 Task: Create a due date automation trigger when advanced on, on the monday after a card is due add fields without custom field "Resume" set to a number lower than 1 and lower than 10 at 11:00 AM.
Action: Mouse moved to (826, 244)
Screenshot: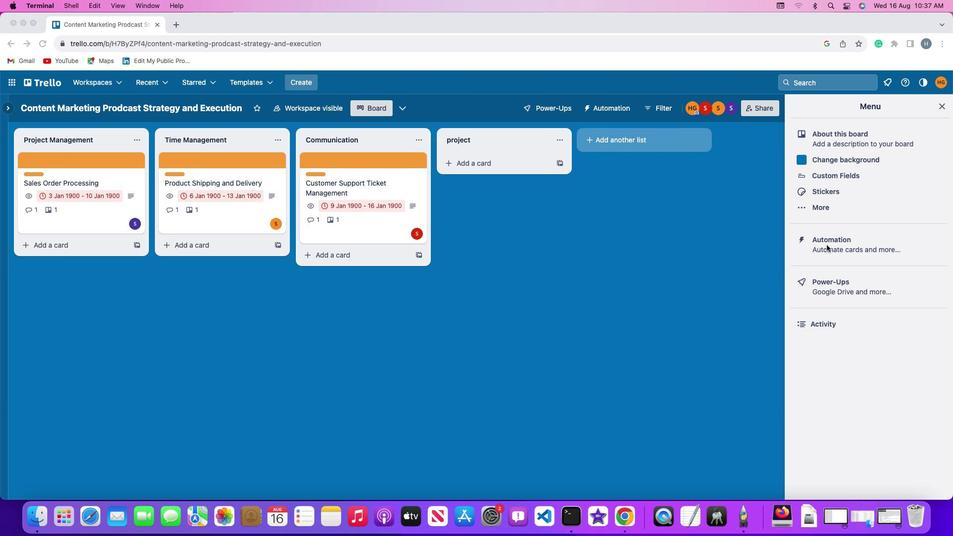 
Action: Mouse pressed left at (826, 244)
Screenshot: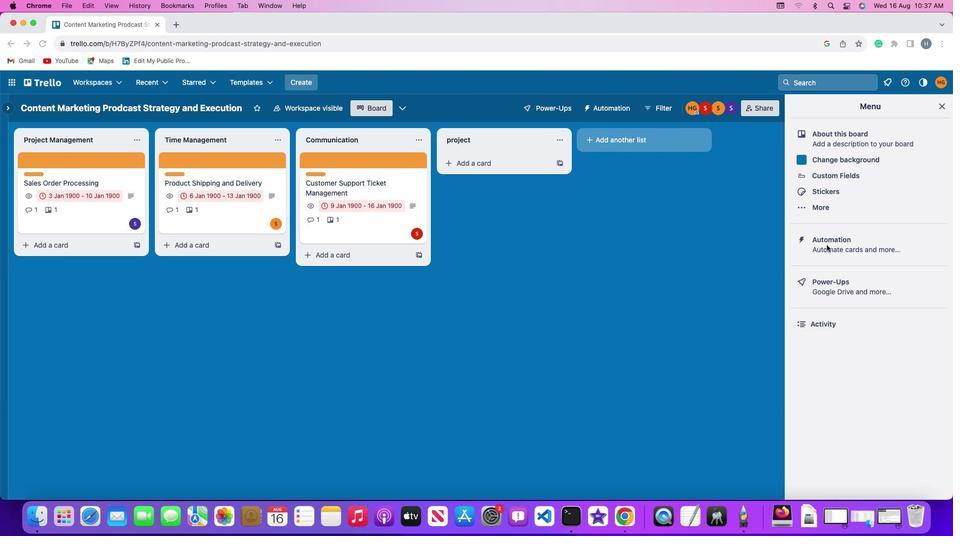 
Action: Mouse pressed left at (826, 244)
Screenshot: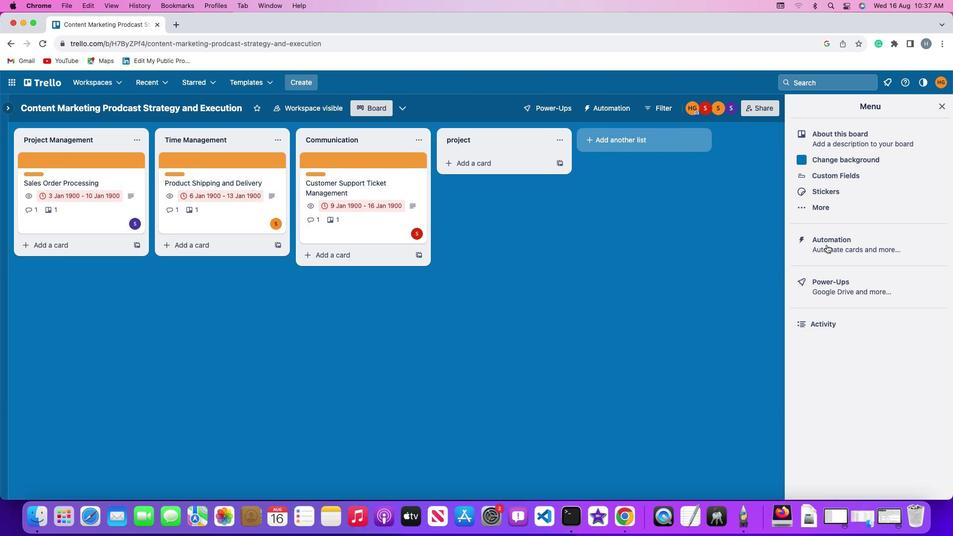 
Action: Mouse moved to (82, 232)
Screenshot: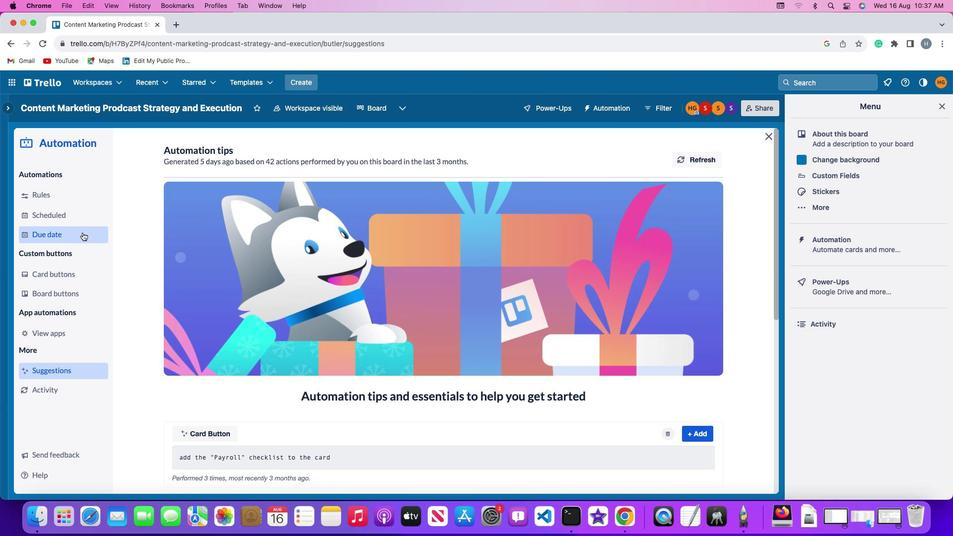 
Action: Mouse pressed left at (82, 232)
Screenshot: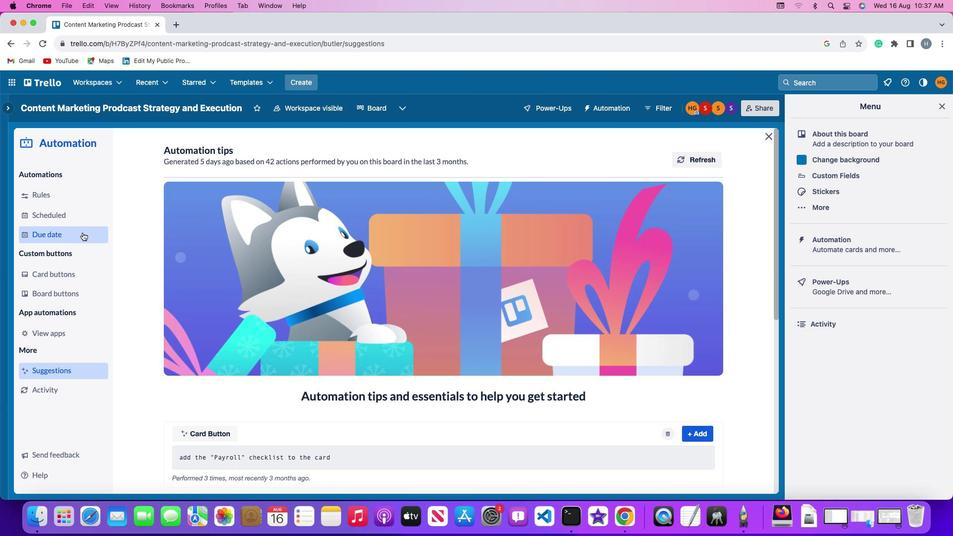 
Action: Mouse moved to (662, 153)
Screenshot: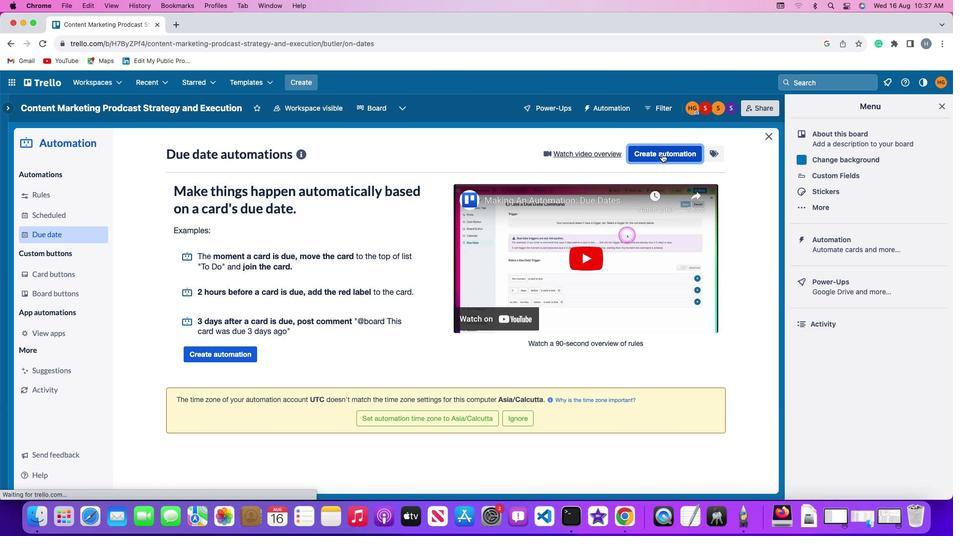 
Action: Mouse pressed left at (662, 153)
Screenshot: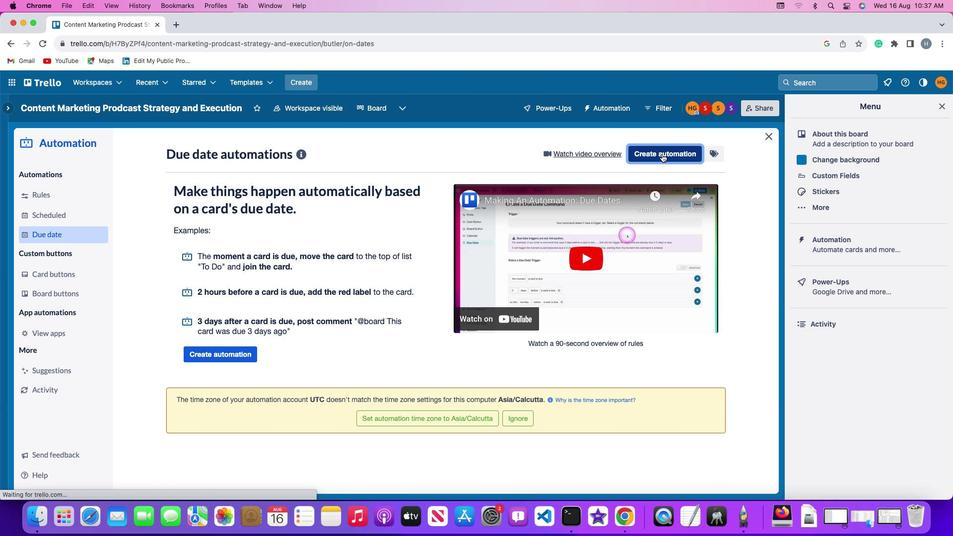 
Action: Mouse moved to (181, 249)
Screenshot: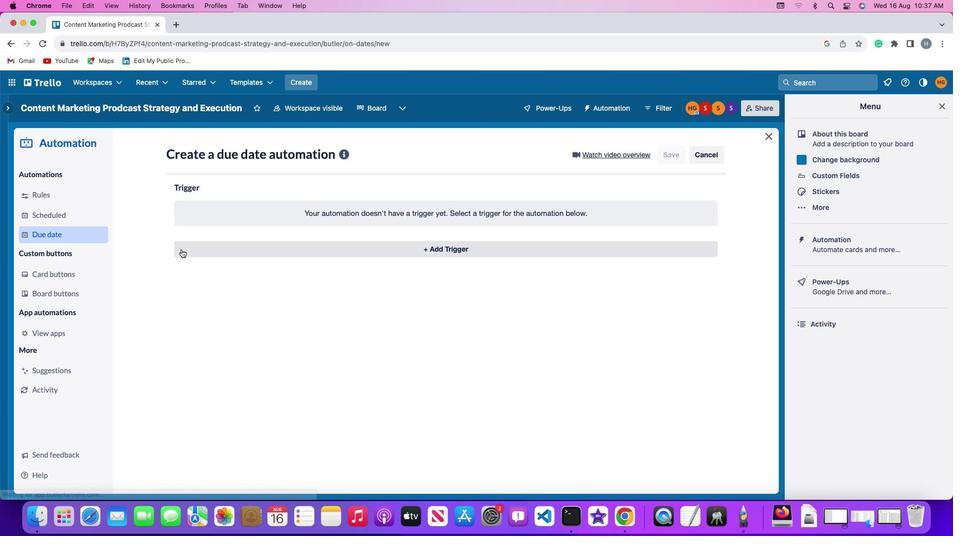 
Action: Mouse pressed left at (181, 249)
Screenshot: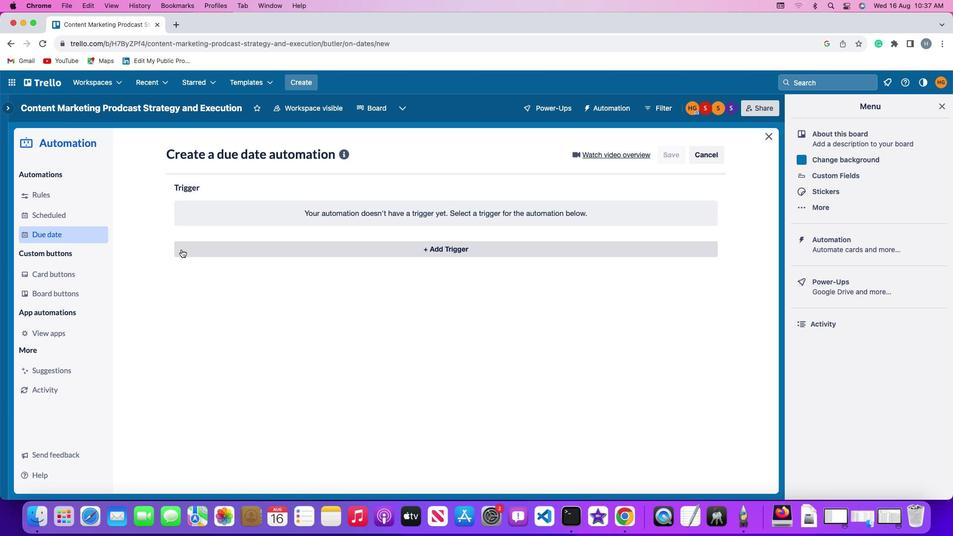 
Action: Mouse moved to (228, 437)
Screenshot: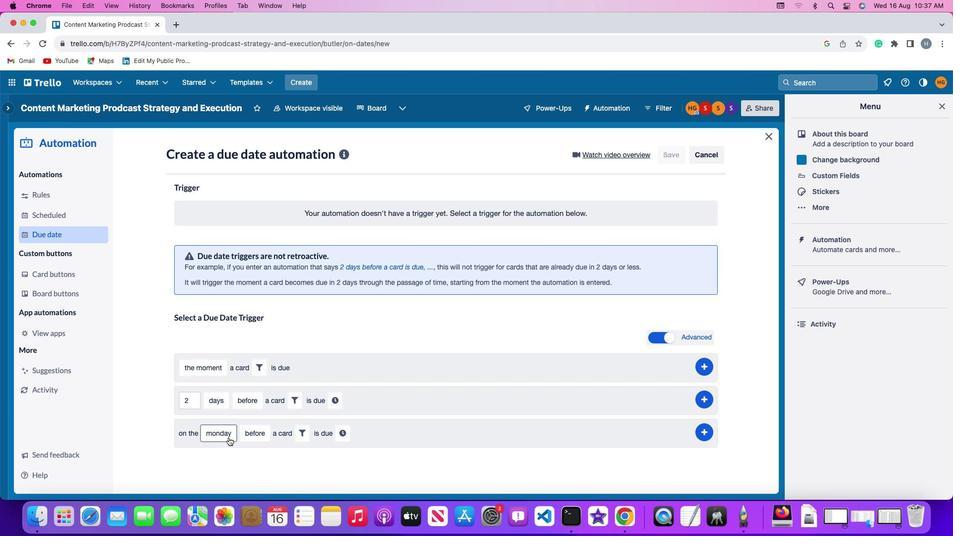 
Action: Mouse pressed left at (228, 437)
Screenshot: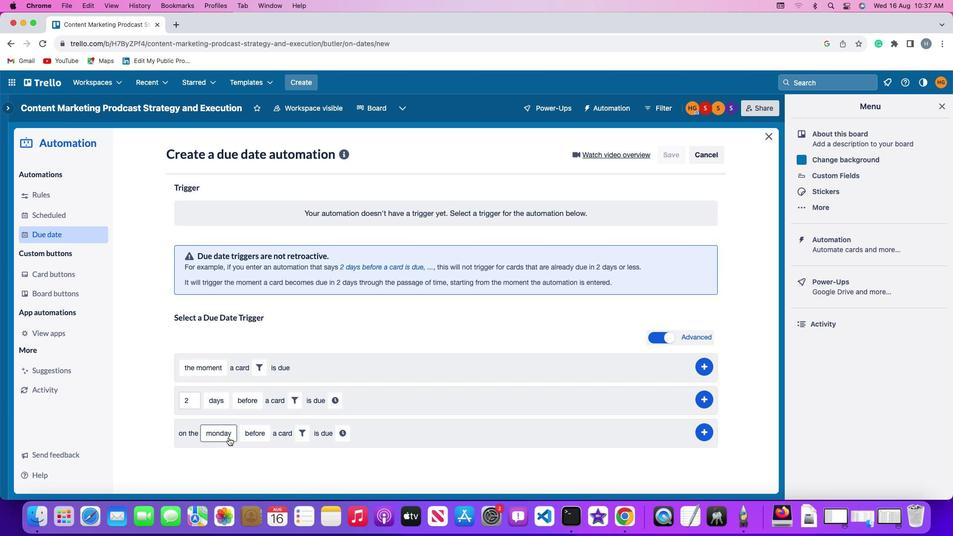 
Action: Mouse moved to (231, 297)
Screenshot: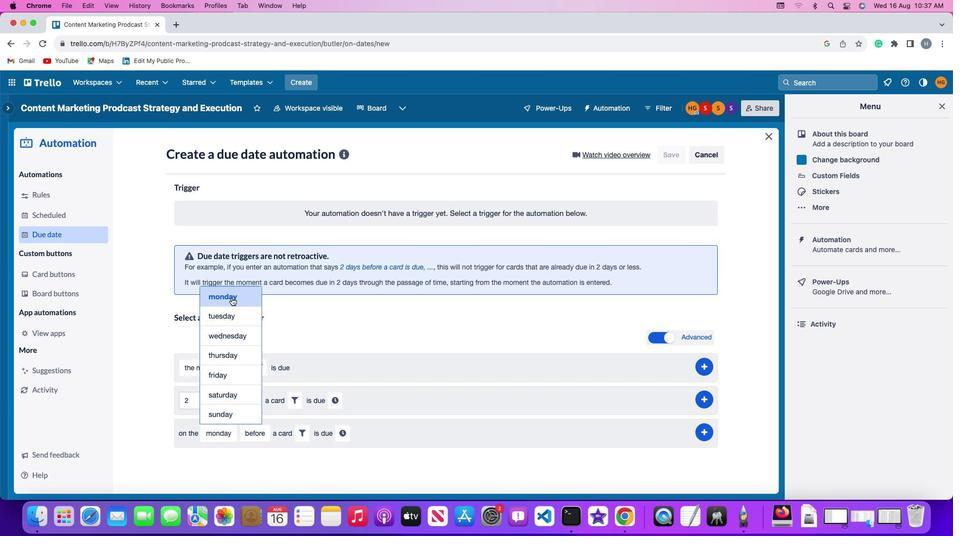 
Action: Mouse pressed left at (231, 297)
Screenshot: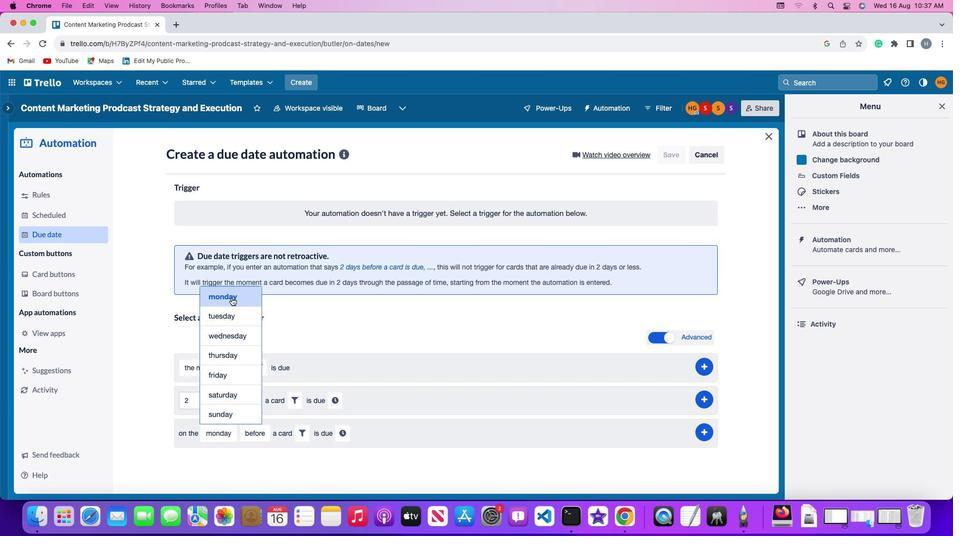 
Action: Mouse moved to (248, 429)
Screenshot: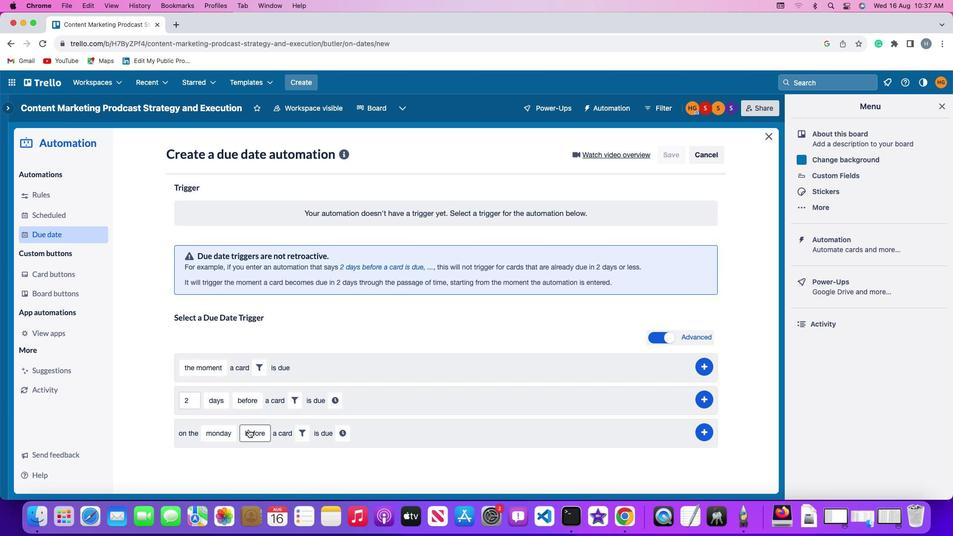 
Action: Mouse pressed left at (248, 429)
Screenshot: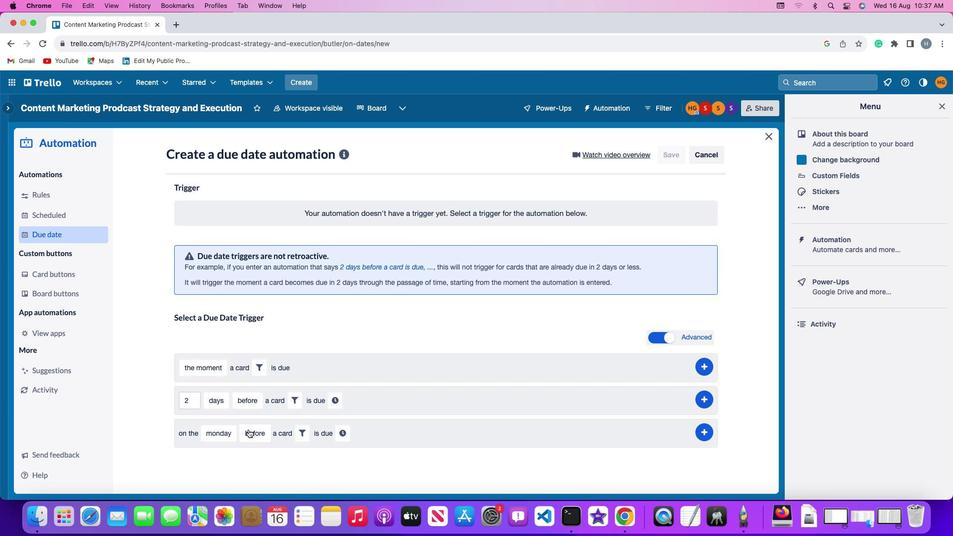 
Action: Mouse moved to (275, 372)
Screenshot: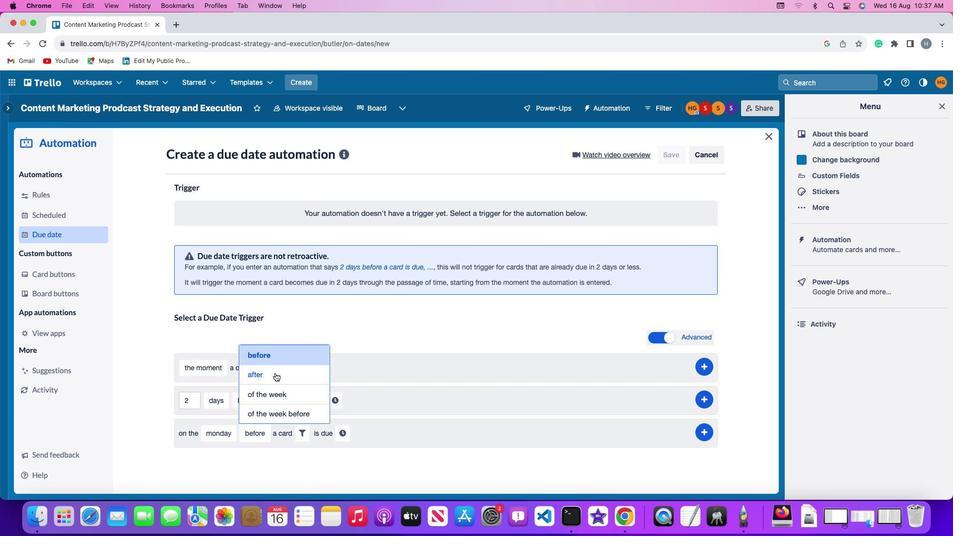 
Action: Mouse pressed left at (275, 372)
Screenshot: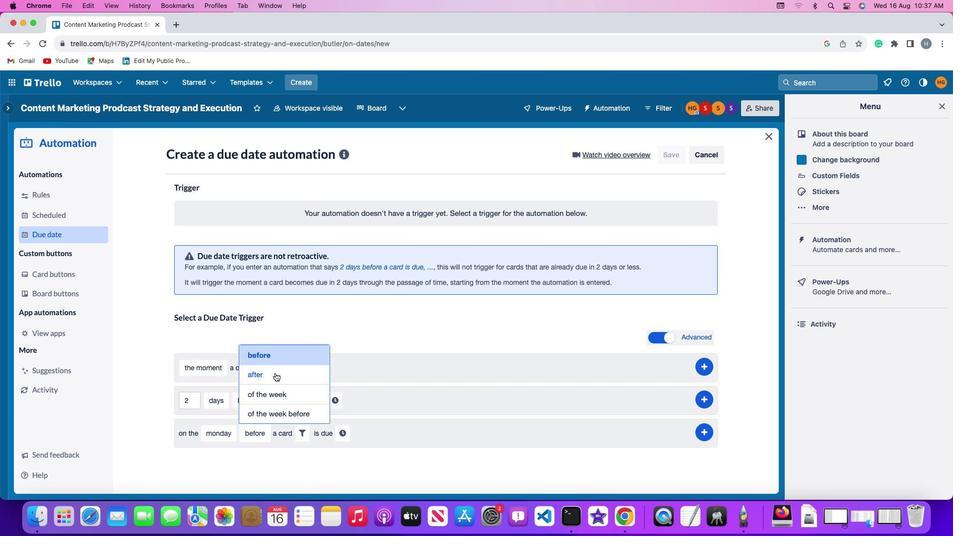 
Action: Mouse moved to (300, 435)
Screenshot: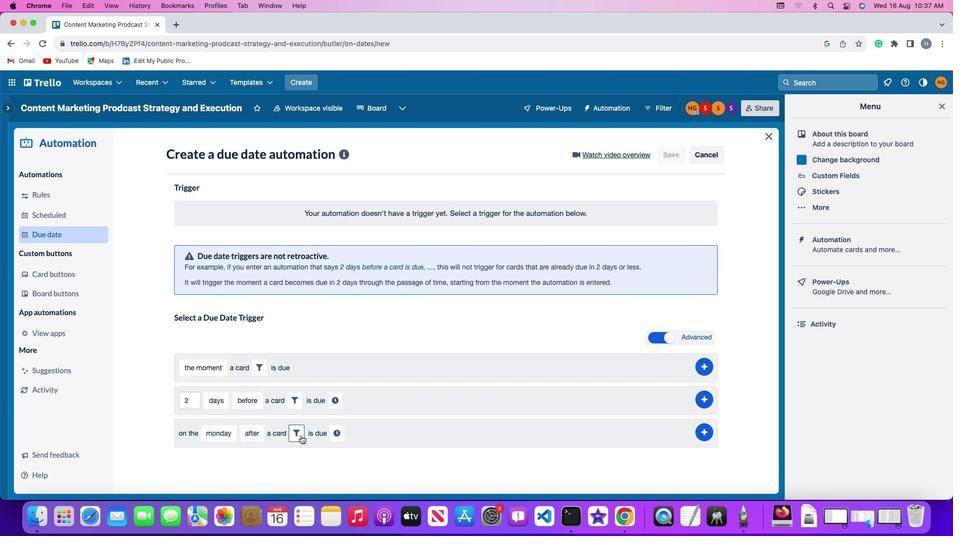 
Action: Mouse pressed left at (300, 435)
Screenshot: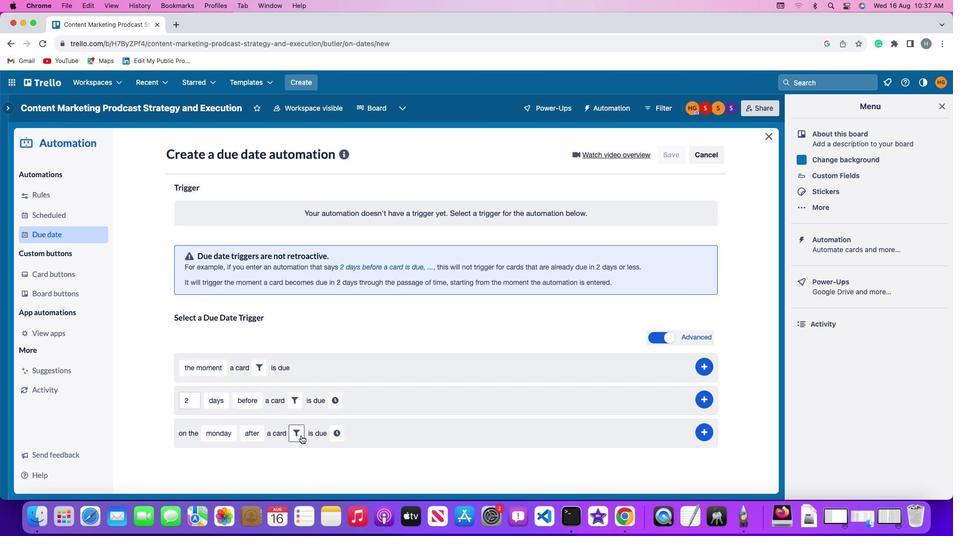 
Action: Mouse moved to (456, 468)
Screenshot: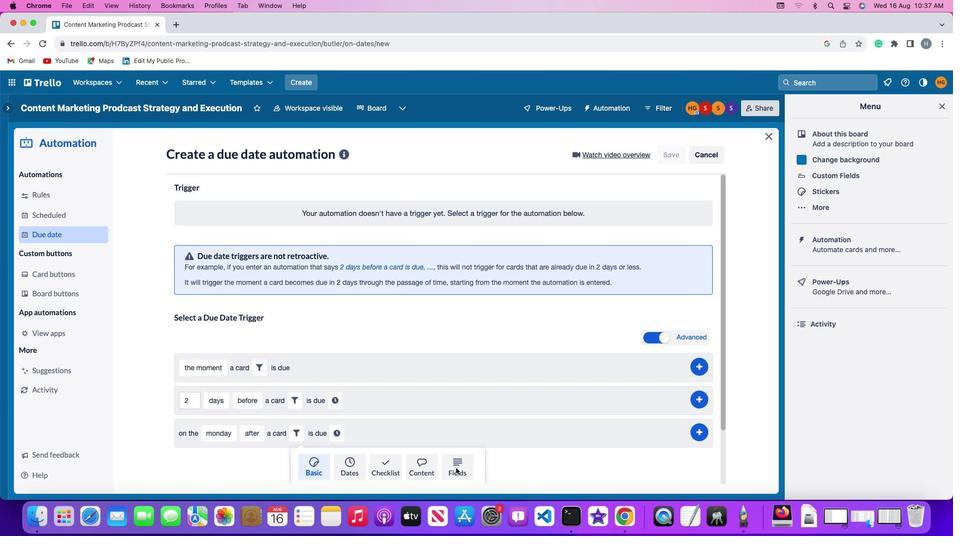 
Action: Mouse pressed left at (456, 468)
Screenshot: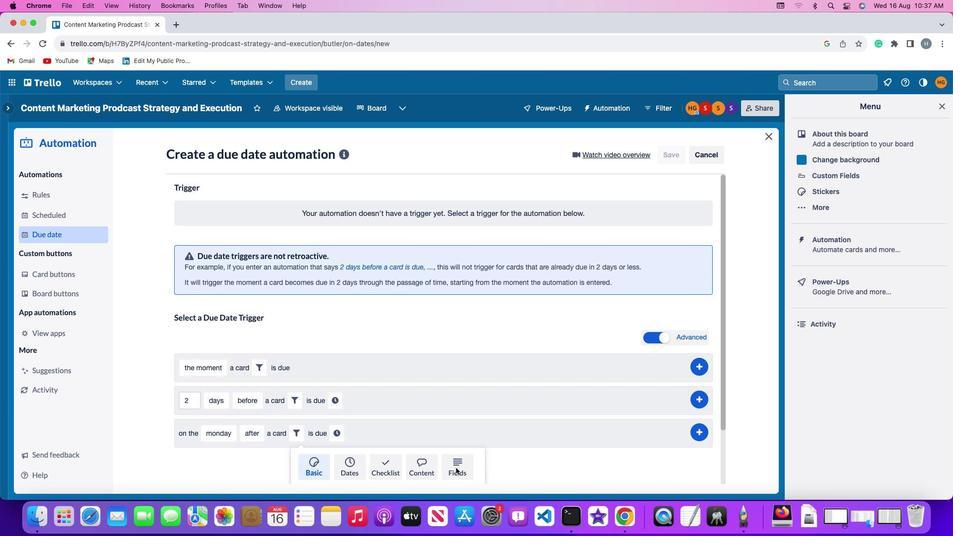 
Action: Mouse moved to (249, 471)
Screenshot: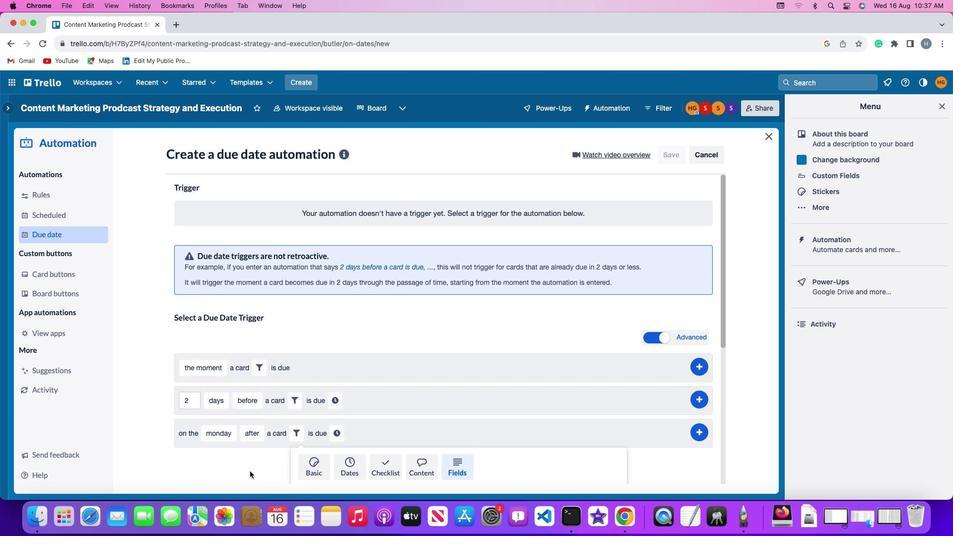 
Action: Mouse scrolled (249, 471) with delta (0, 0)
Screenshot: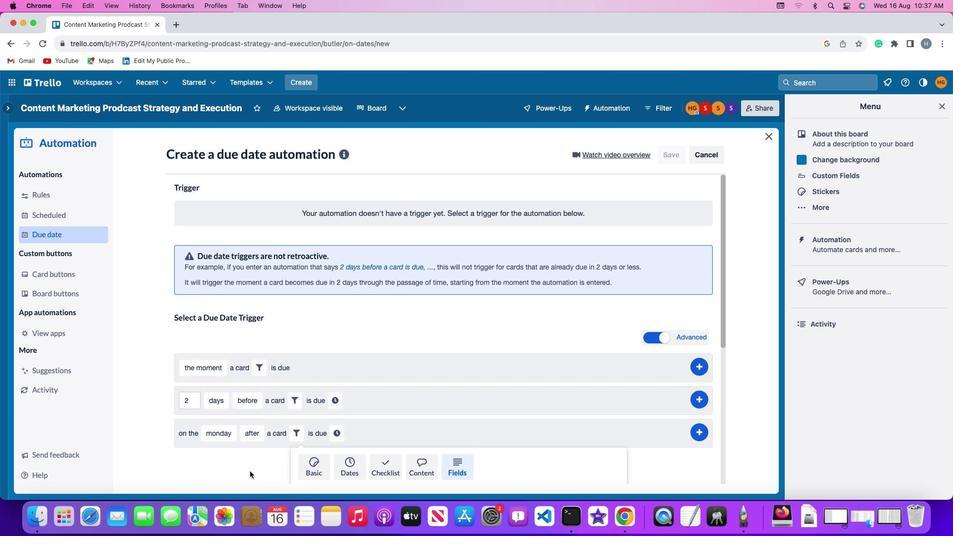 
Action: Mouse scrolled (249, 471) with delta (0, 0)
Screenshot: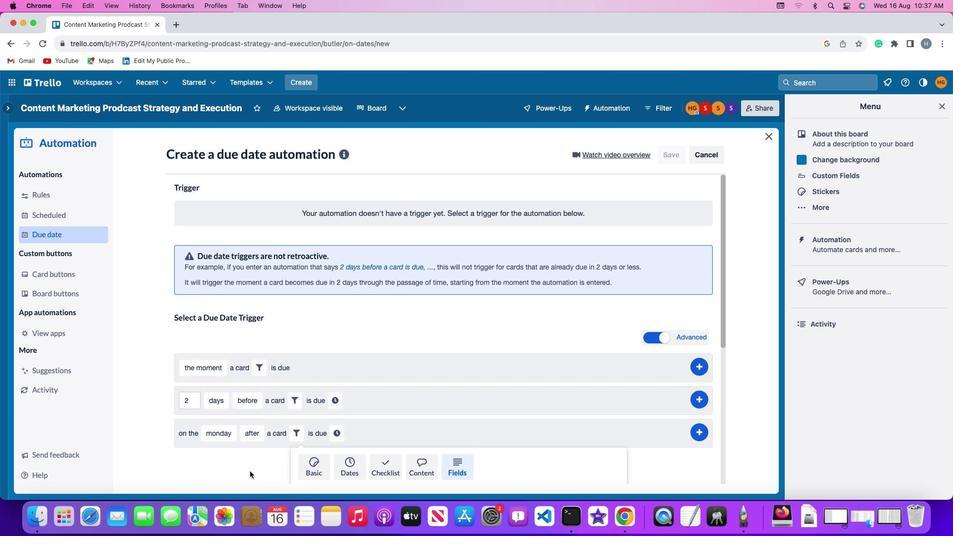
Action: Mouse scrolled (249, 471) with delta (0, -1)
Screenshot: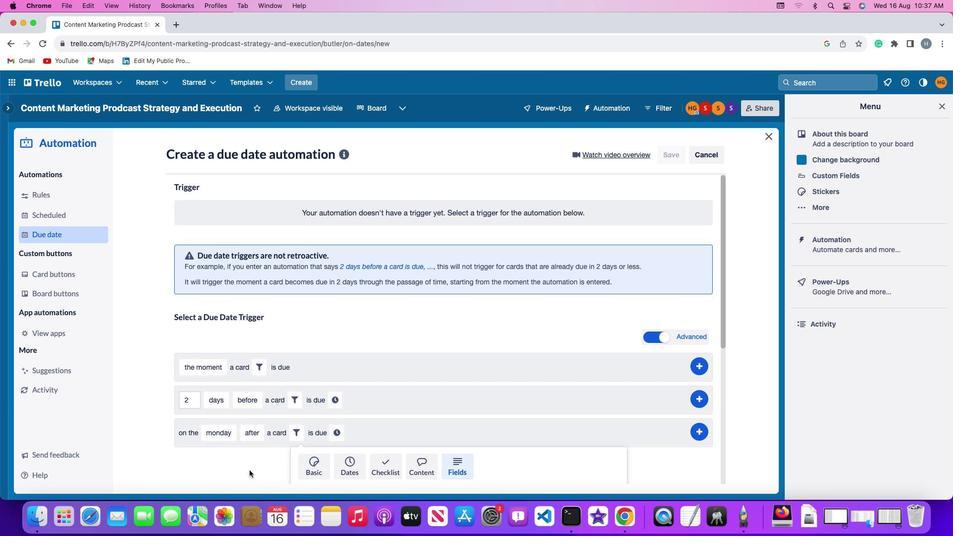 
Action: Mouse moved to (249, 470)
Screenshot: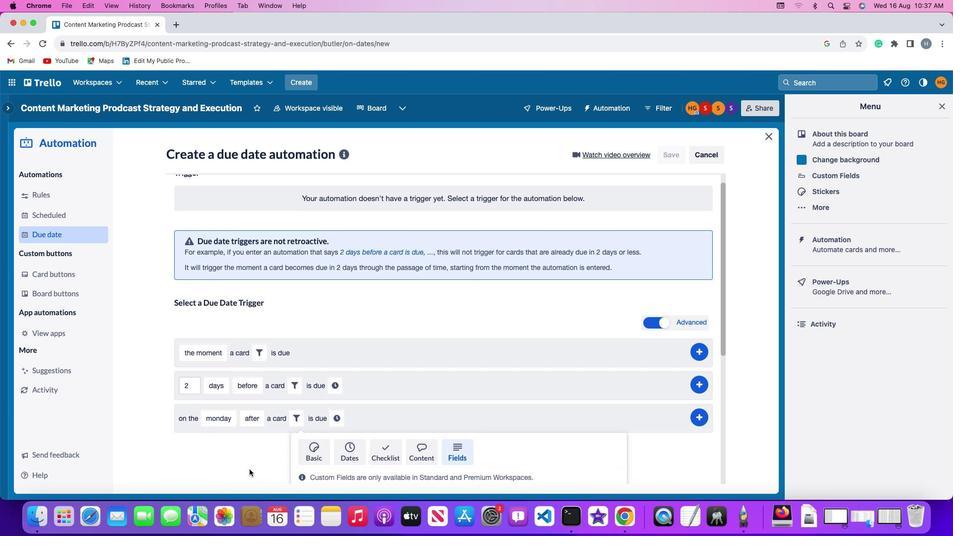 
Action: Mouse scrolled (249, 470) with delta (0, -2)
Screenshot: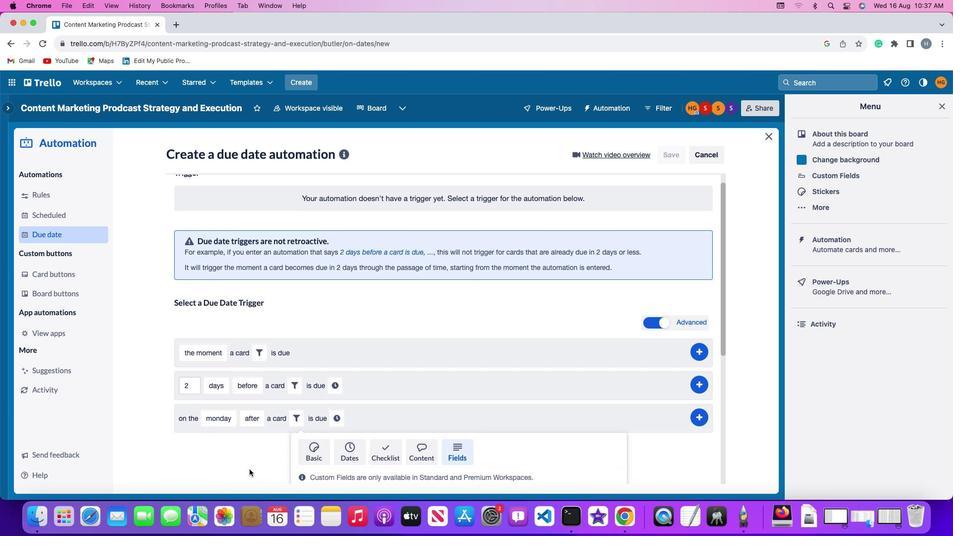 
Action: Mouse moved to (248, 468)
Screenshot: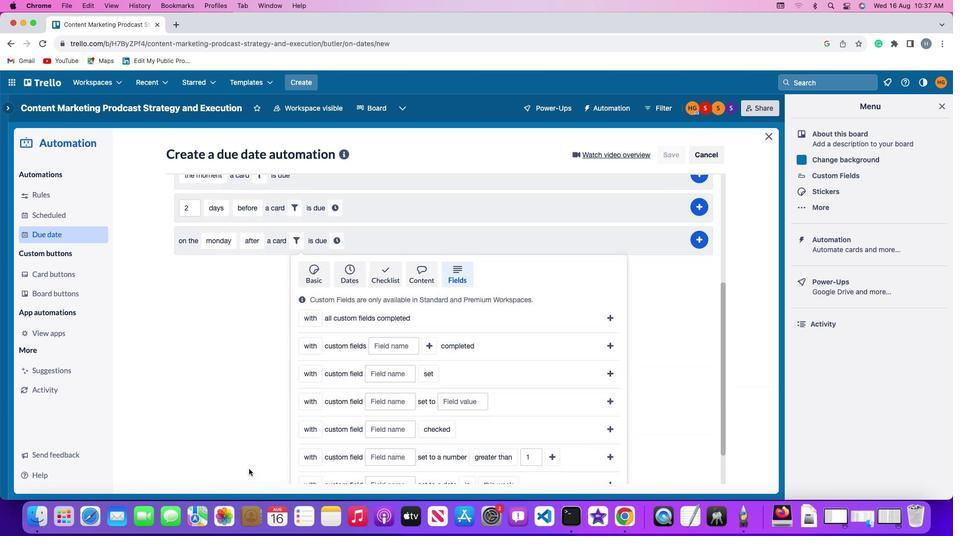 
Action: Mouse scrolled (248, 468) with delta (0, 0)
Screenshot: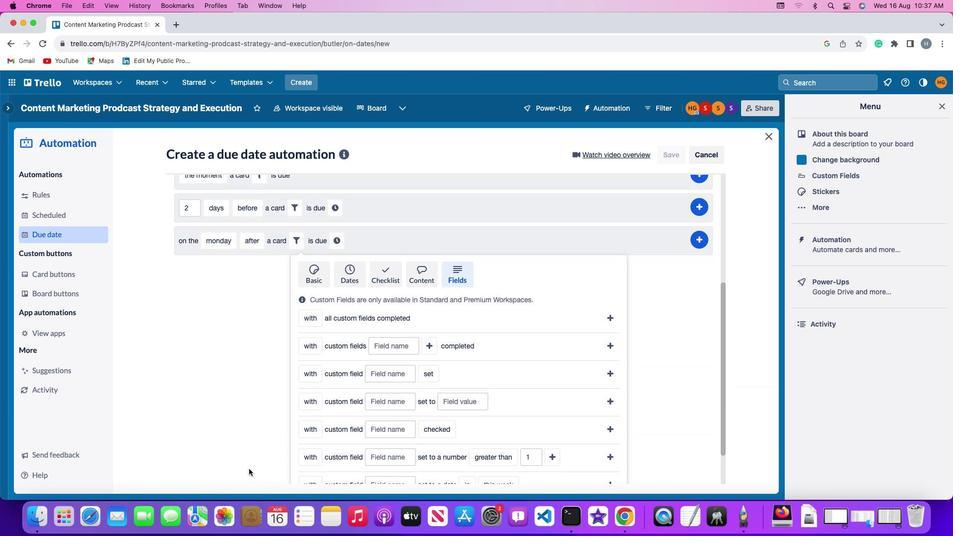 
Action: Mouse scrolled (248, 468) with delta (0, 0)
Screenshot: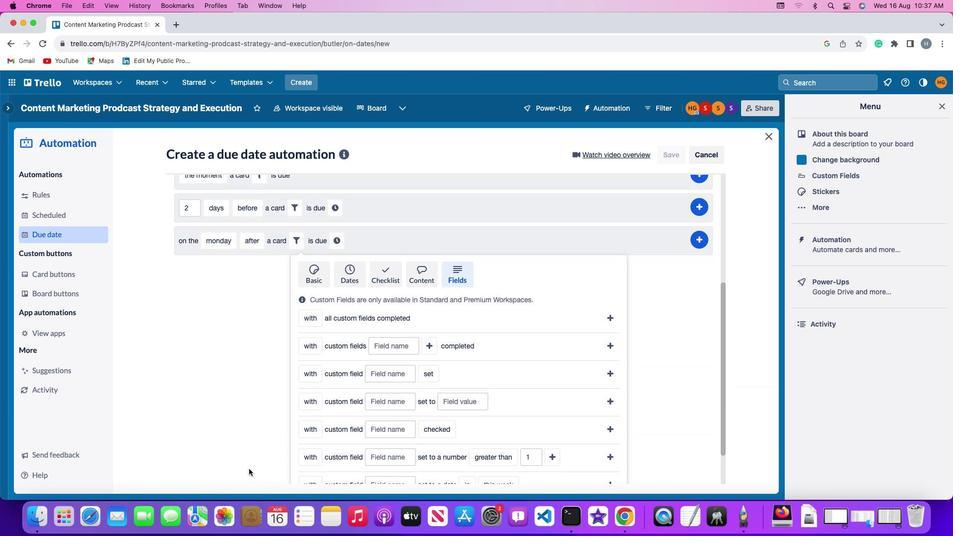 
Action: Mouse scrolled (248, 468) with delta (0, -1)
Screenshot: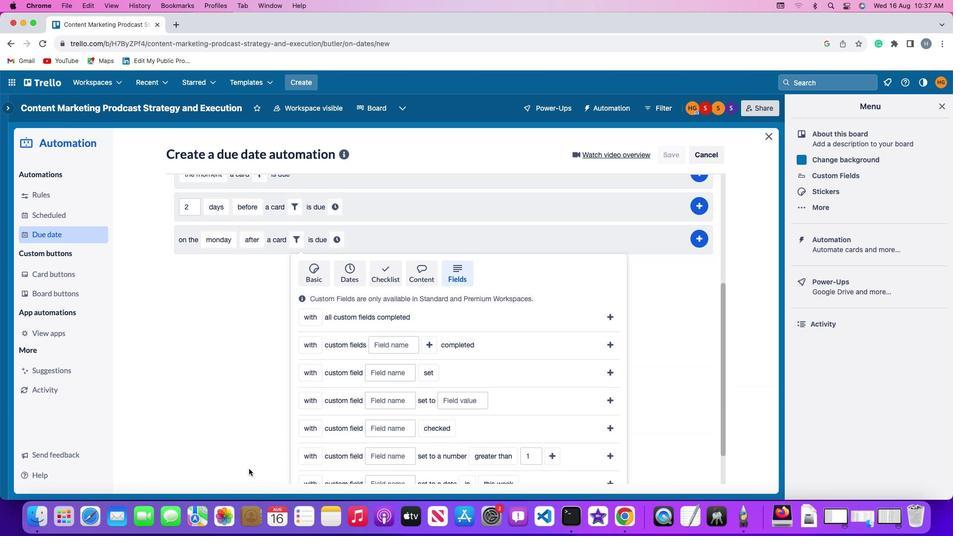 
Action: Mouse moved to (251, 459)
Screenshot: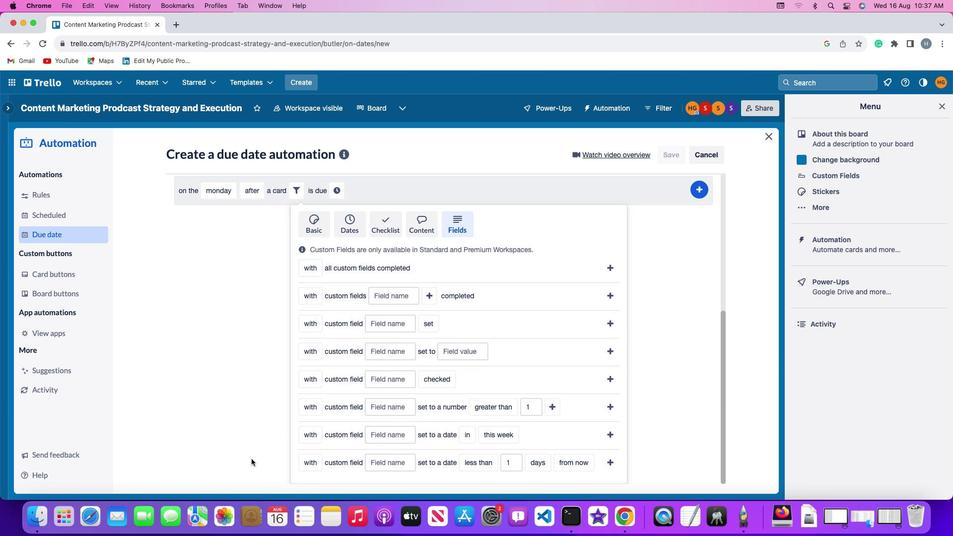 
Action: Mouse scrolled (251, 459) with delta (0, 0)
Screenshot: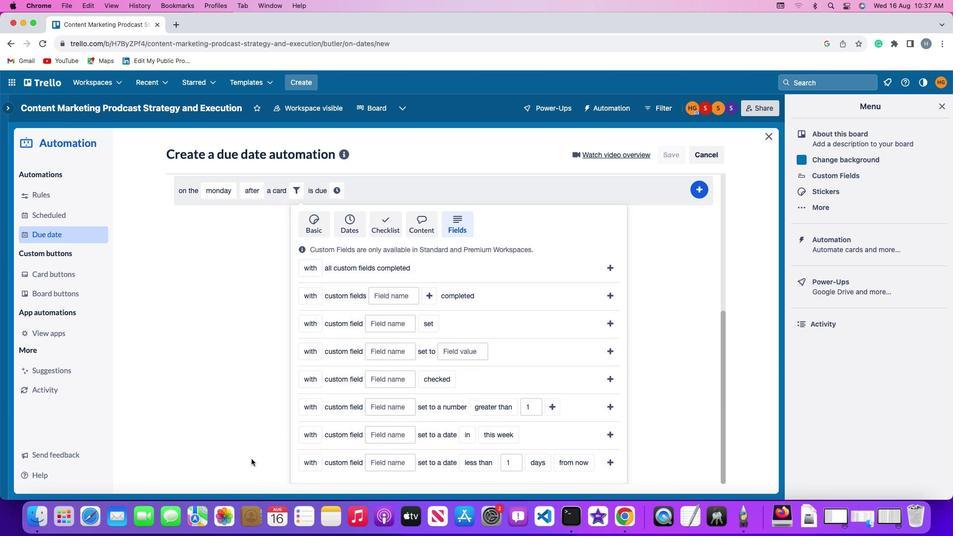 
Action: Mouse moved to (251, 458)
Screenshot: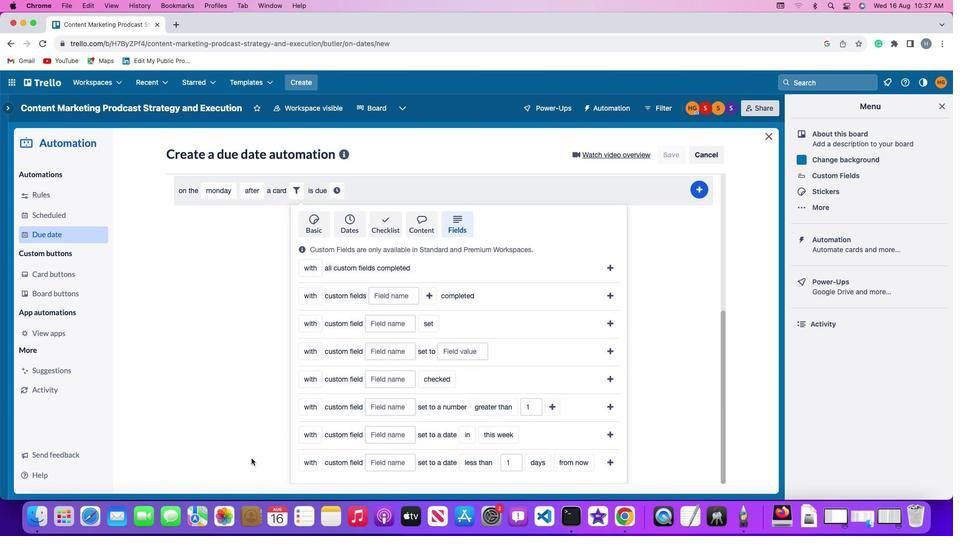 
Action: Mouse scrolled (251, 458) with delta (0, 0)
Screenshot: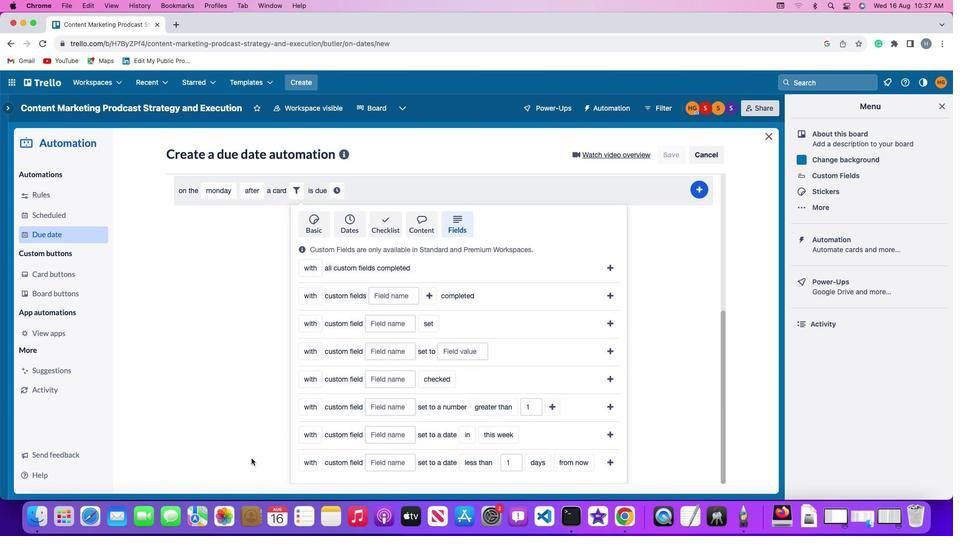 
Action: Mouse moved to (251, 458)
Screenshot: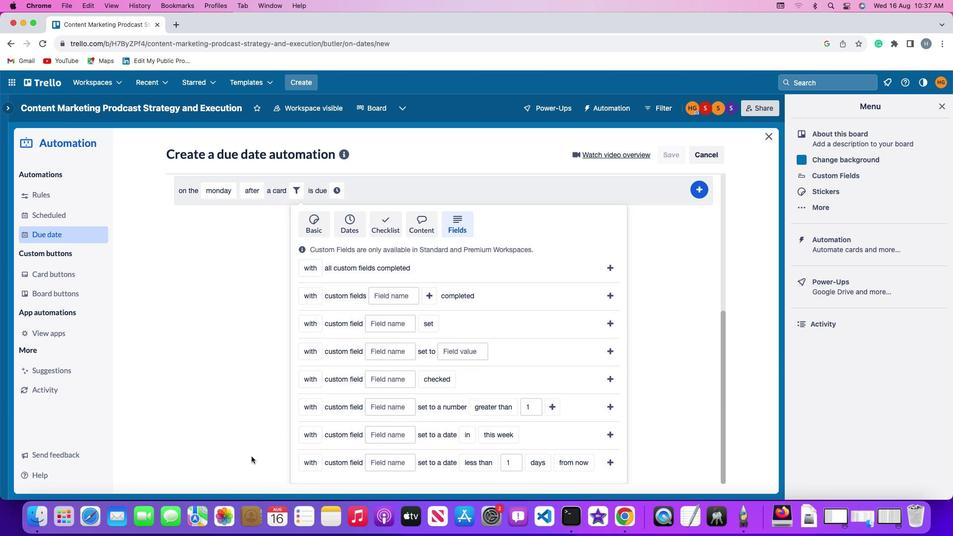 
Action: Mouse scrolled (251, 458) with delta (0, -1)
Screenshot: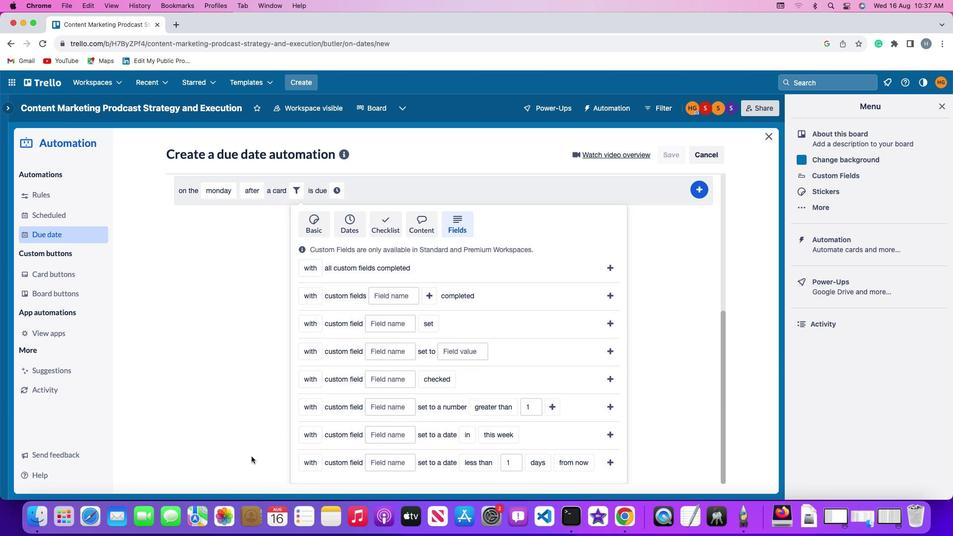 
Action: Mouse moved to (305, 407)
Screenshot: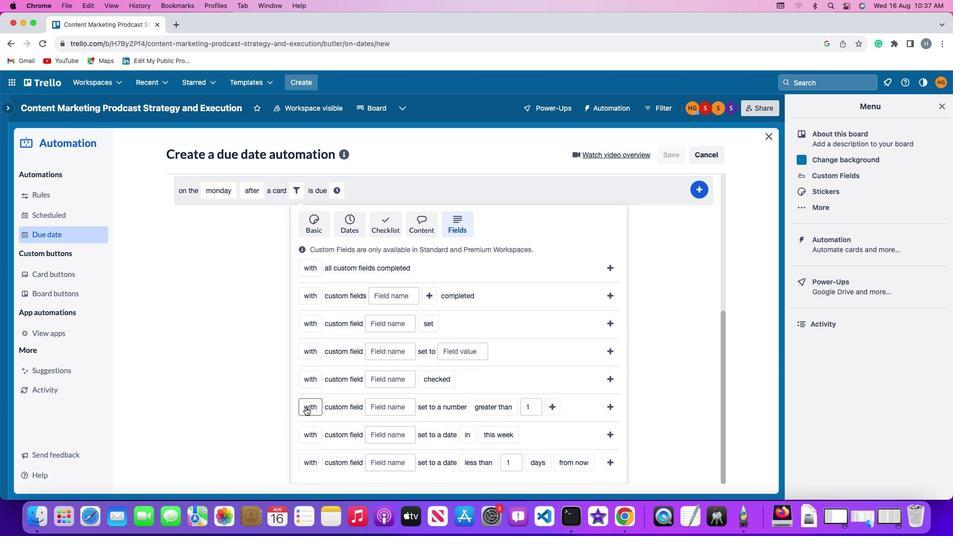 
Action: Mouse pressed left at (305, 407)
Screenshot: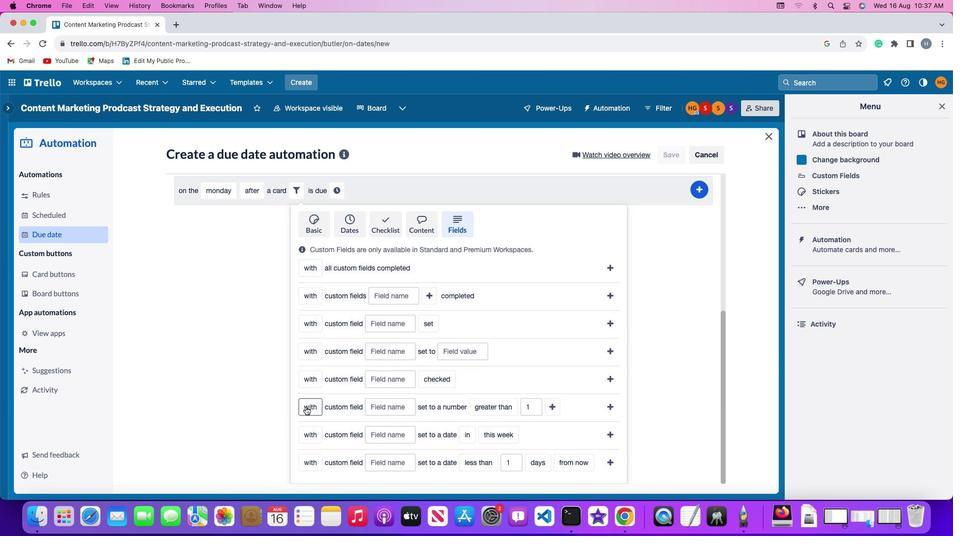 
Action: Mouse moved to (312, 440)
Screenshot: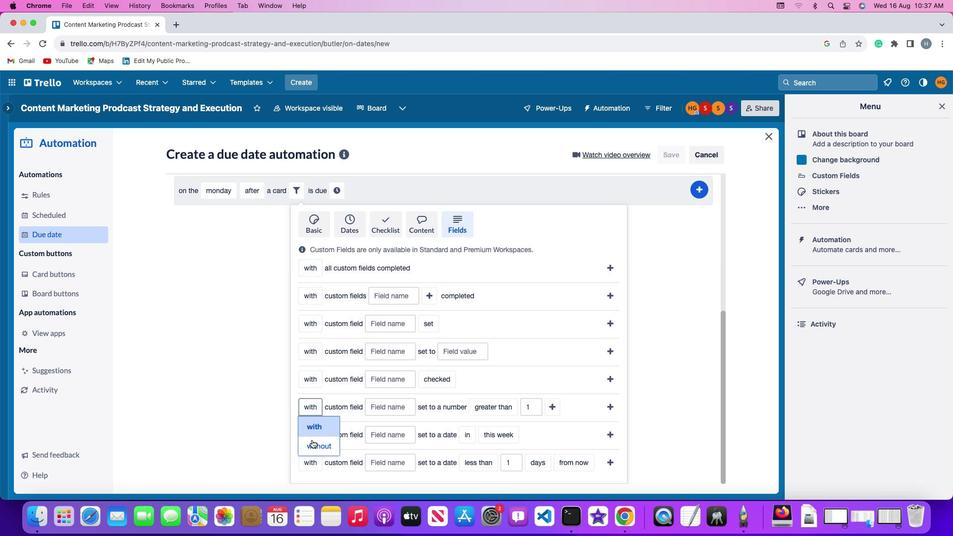 
Action: Mouse pressed left at (312, 440)
Screenshot: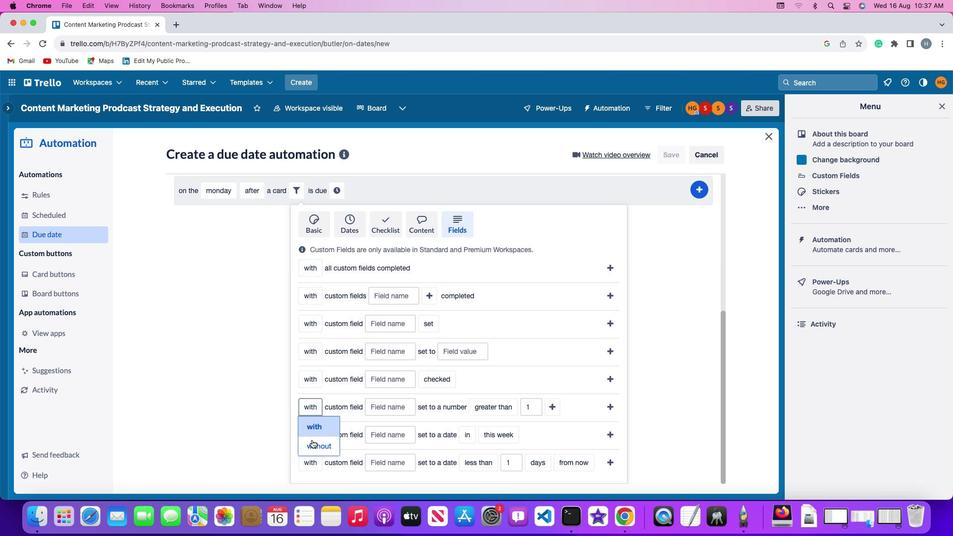 
Action: Mouse moved to (400, 408)
Screenshot: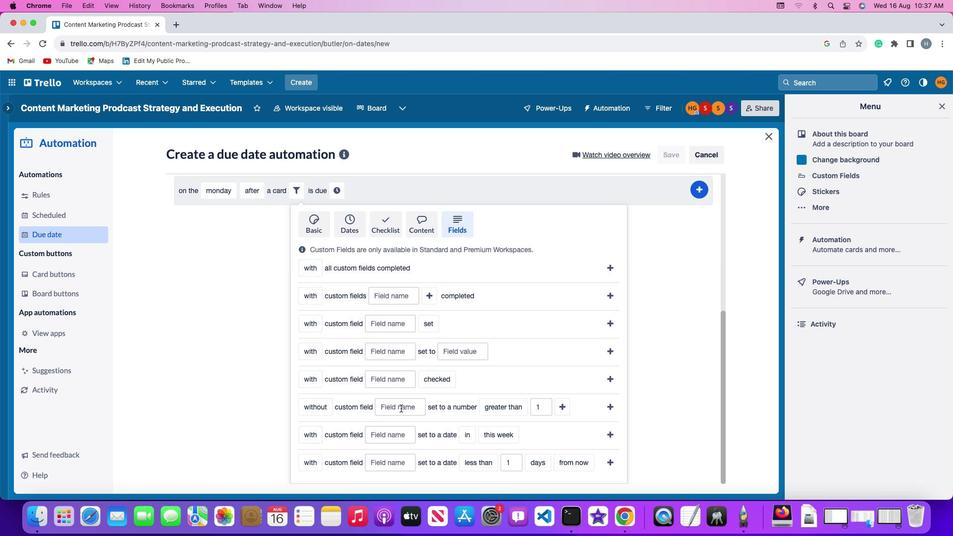 
Action: Mouse pressed left at (400, 408)
Screenshot: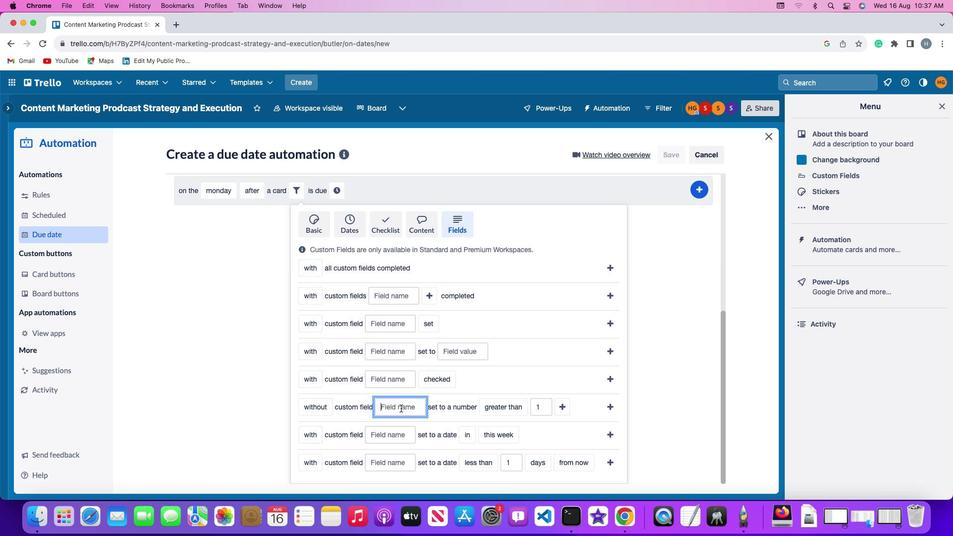 
Action: Mouse moved to (401, 408)
Screenshot: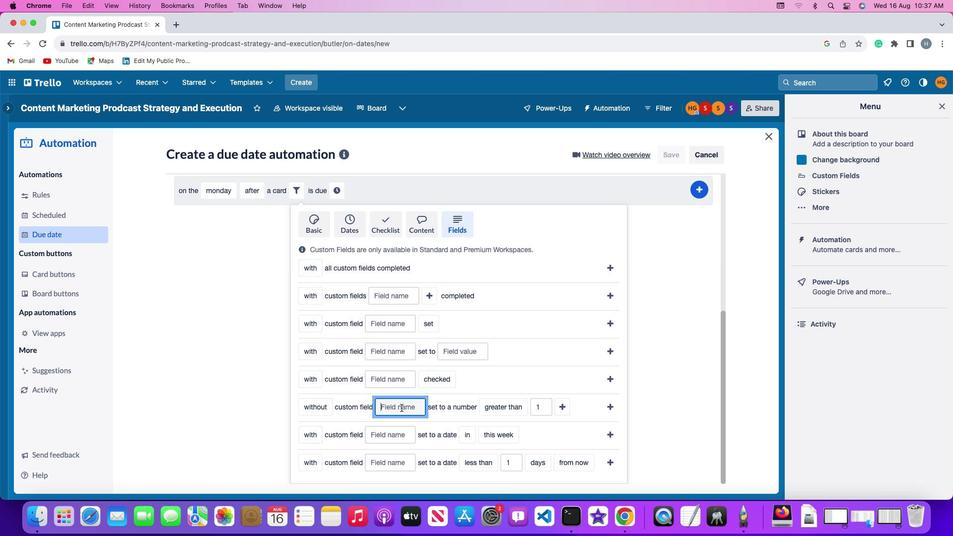 
Action: Key pressed Key.shift'R''e''s''u''m''e'
Screenshot: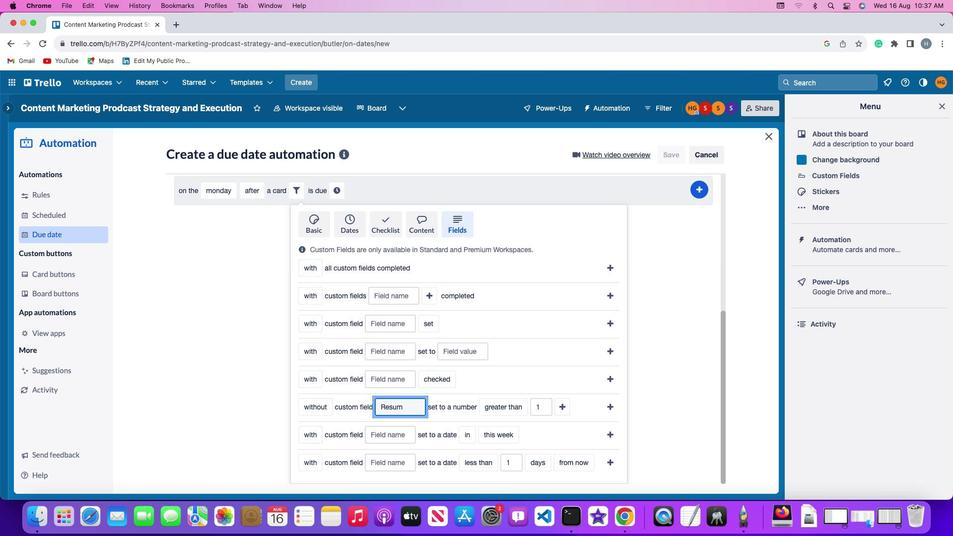 
Action: Mouse moved to (506, 404)
Screenshot: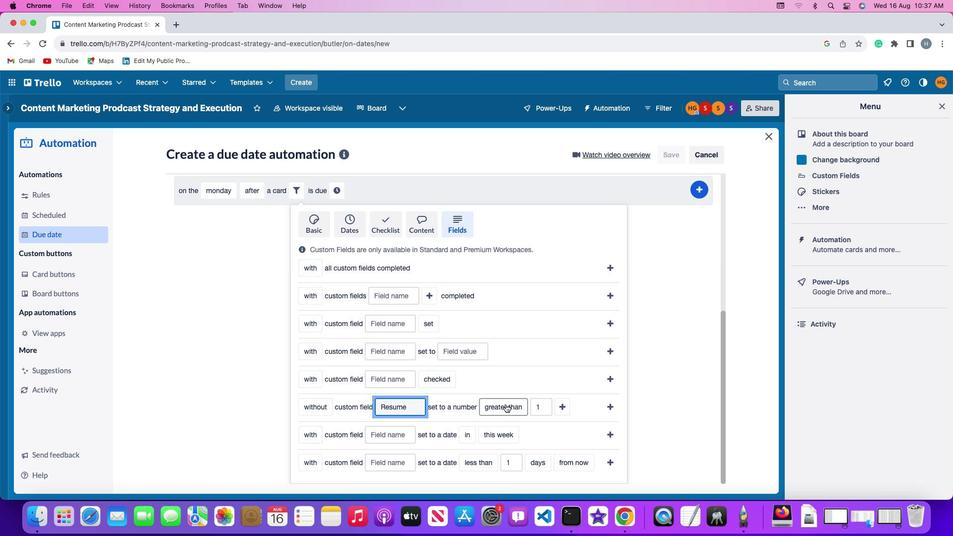 
Action: Mouse pressed left at (506, 404)
Screenshot: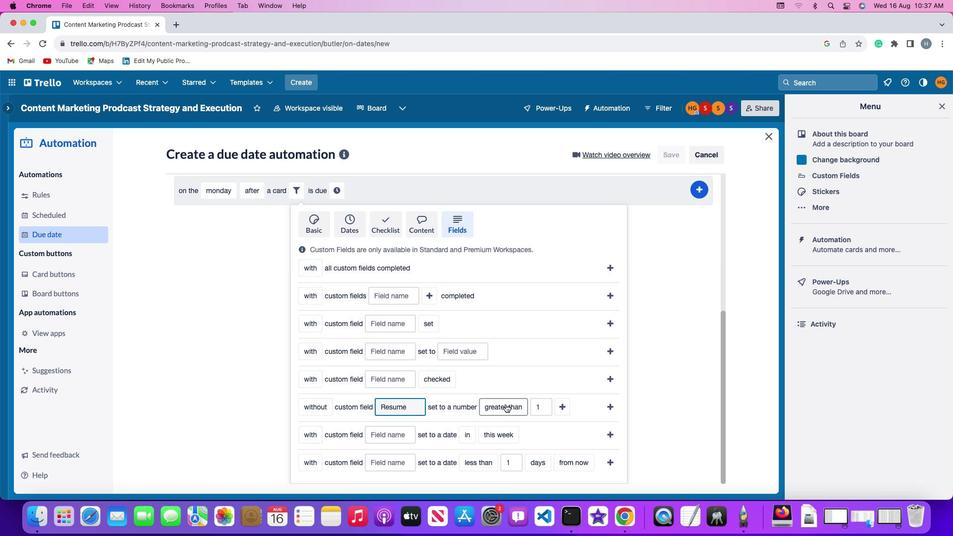 
Action: Mouse moved to (506, 369)
Screenshot: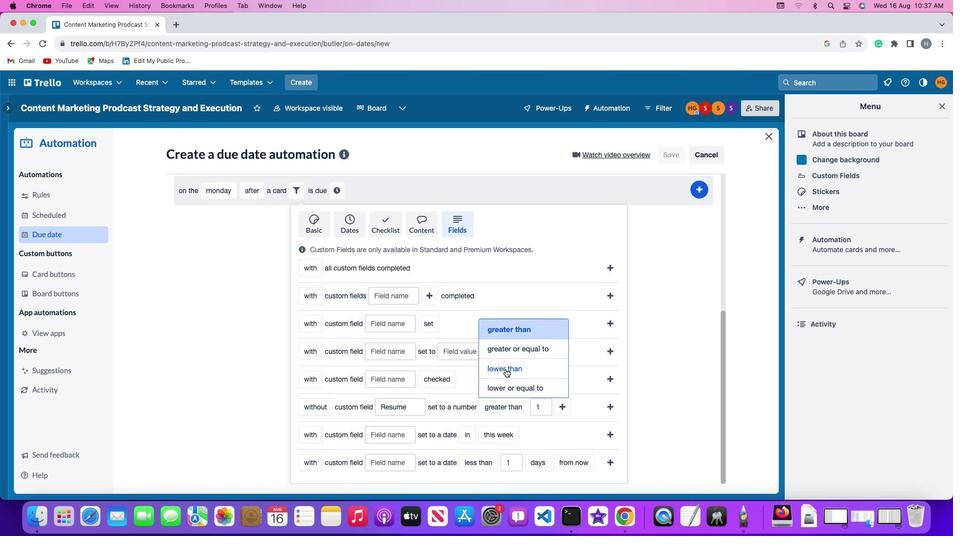 
Action: Mouse pressed left at (506, 369)
Screenshot: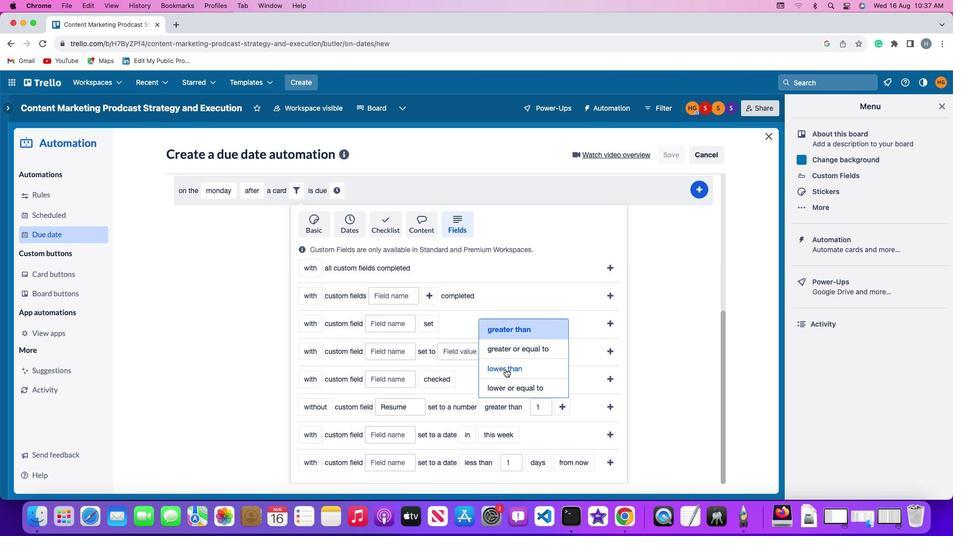 
Action: Mouse moved to (541, 406)
Screenshot: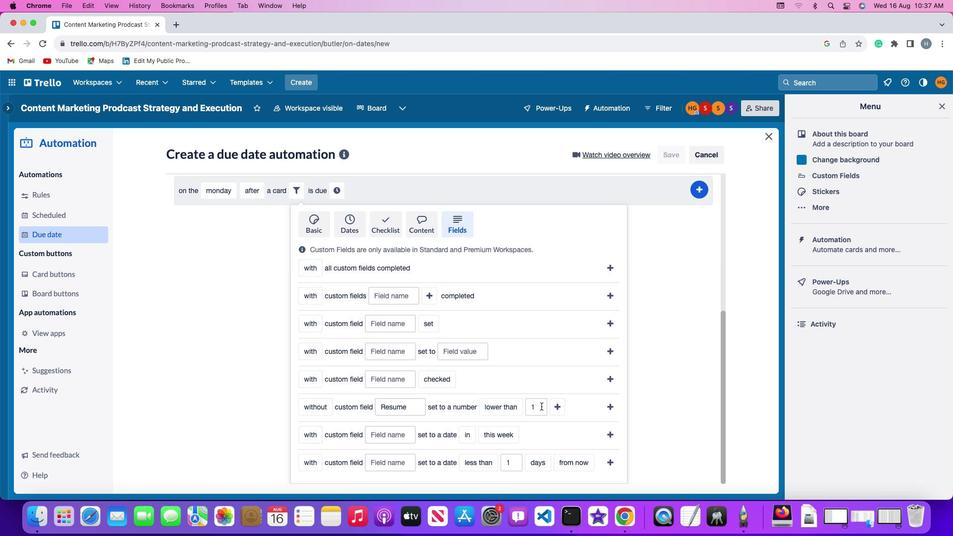 
Action: Mouse pressed left at (541, 406)
Screenshot: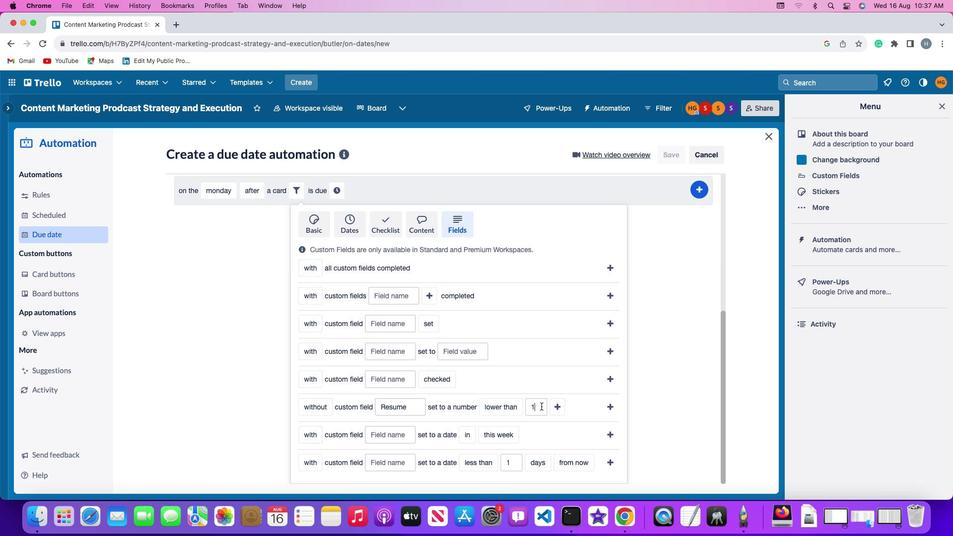 
Action: Mouse moved to (541, 406)
Screenshot: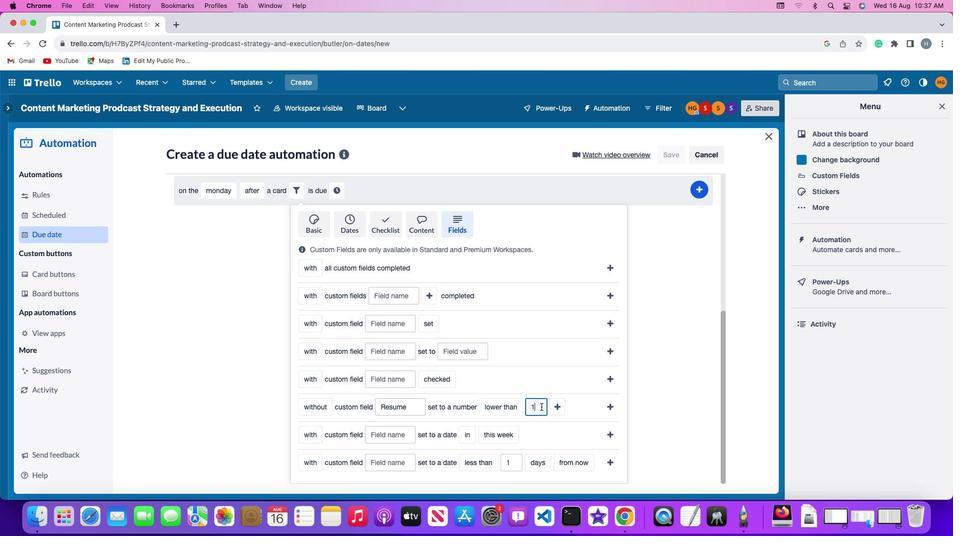 
Action: Key pressed Key.backspace'1'
Screenshot: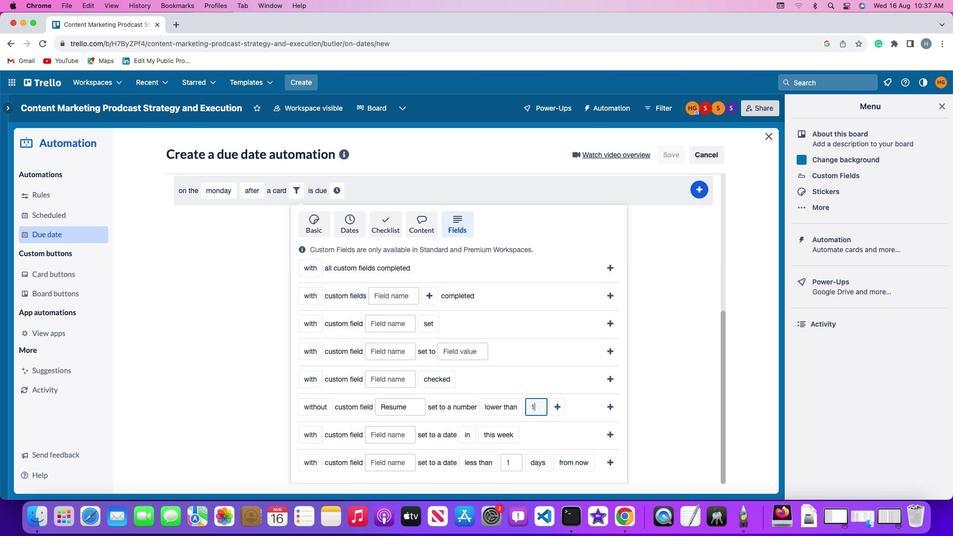 
Action: Mouse moved to (559, 407)
Screenshot: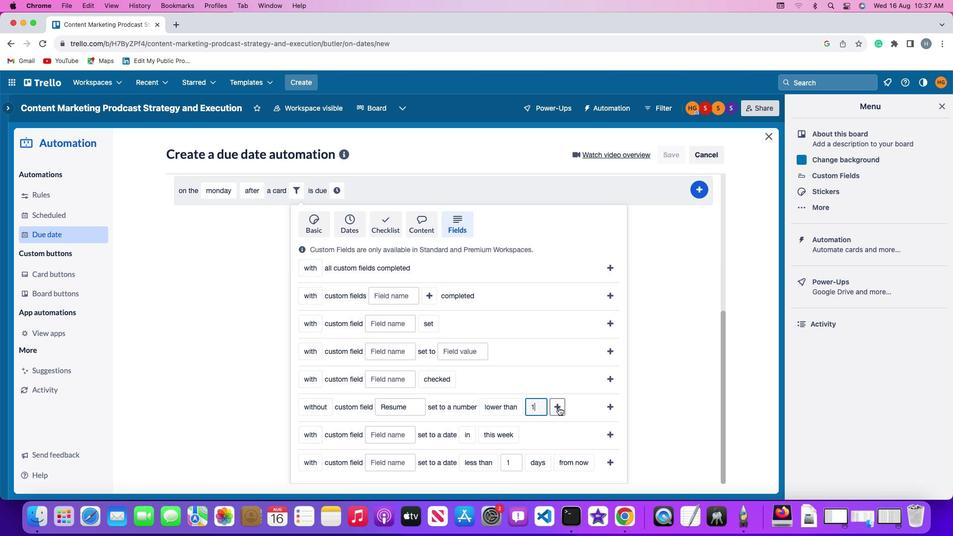 
Action: Mouse pressed left at (559, 407)
Screenshot: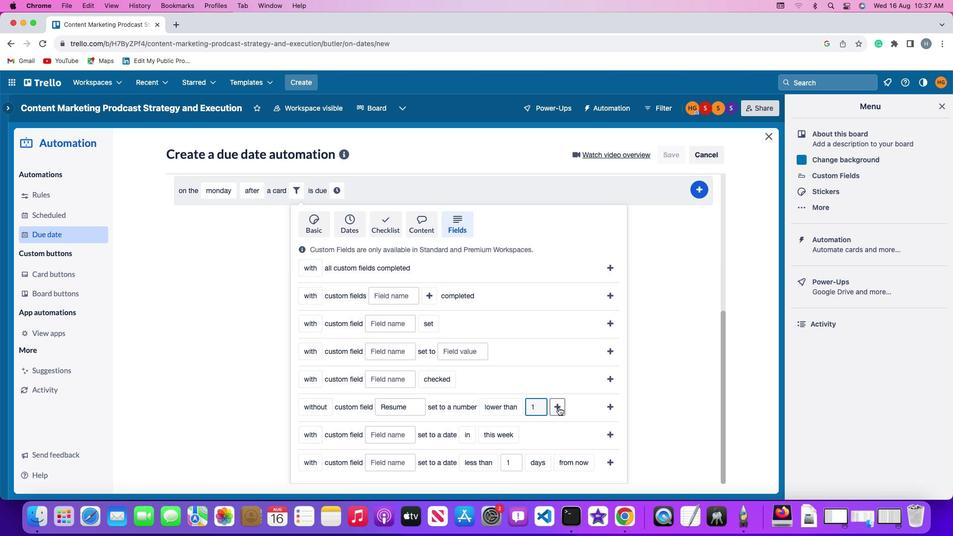 
Action: Mouse moved to (591, 409)
Screenshot: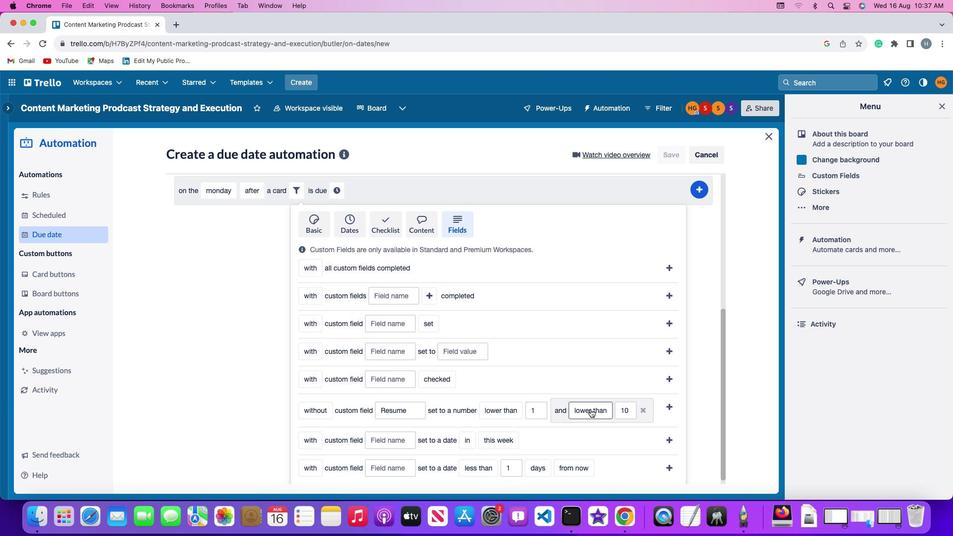 
Action: Mouse pressed left at (591, 409)
Screenshot: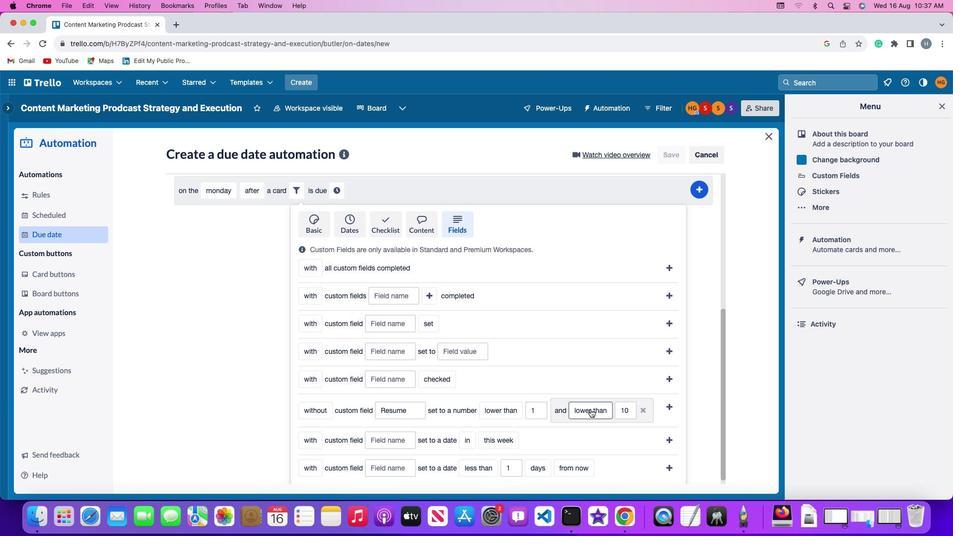 
Action: Mouse moved to (592, 335)
Screenshot: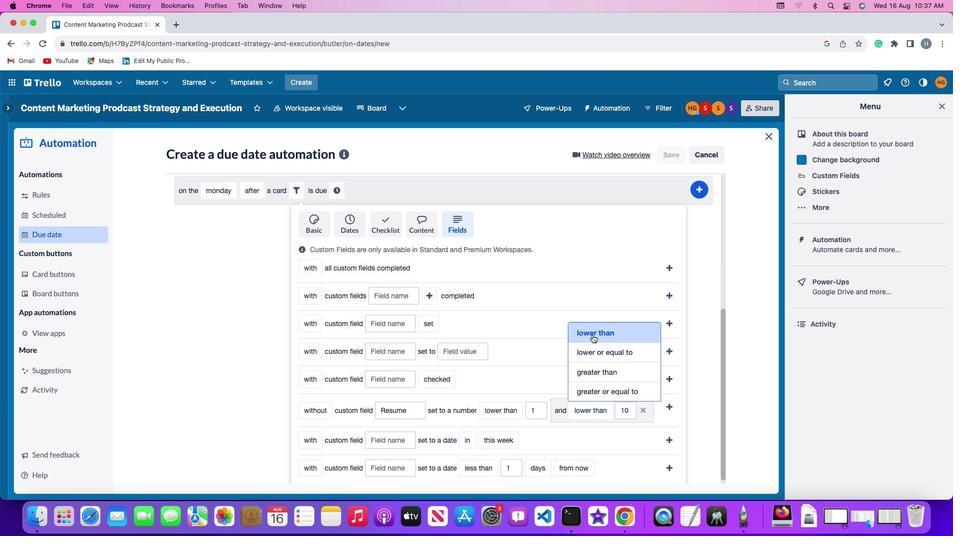 
Action: Mouse pressed left at (592, 335)
Screenshot: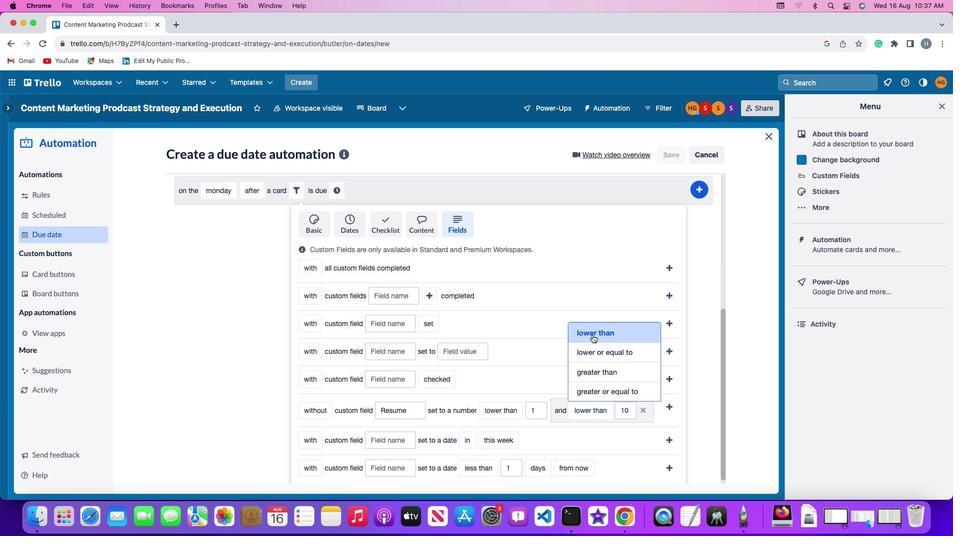 
Action: Mouse moved to (630, 412)
Screenshot: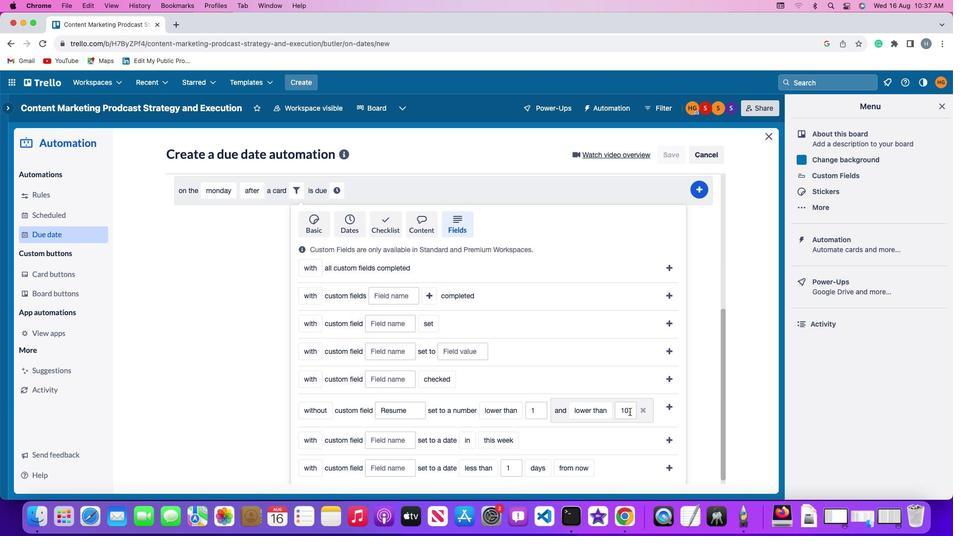 
Action: Mouse pressed left at (630, 412)
Screenshot: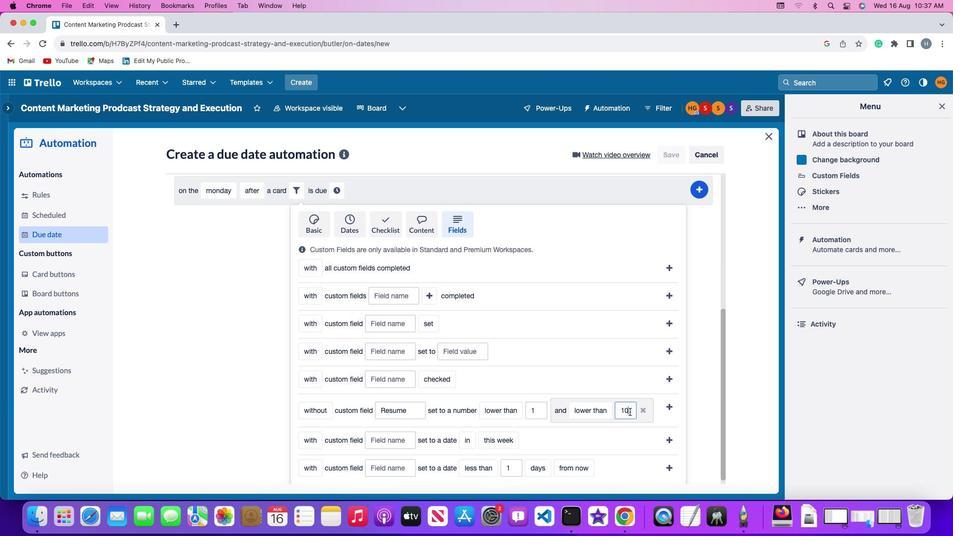 
Action: Mouse moved to (630, 412)
Screenshot: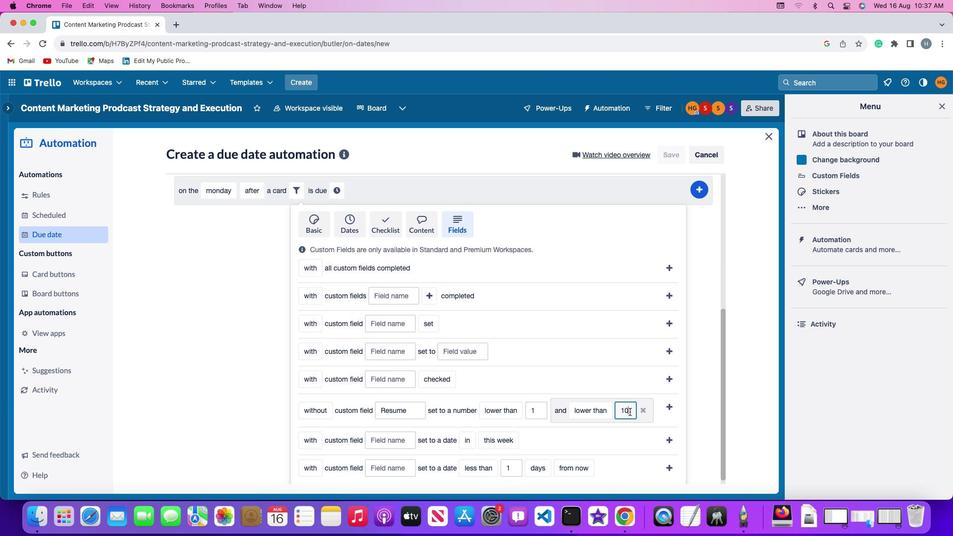 
Action: Key pressed Key.backspaceKey.backspace
Screenshot: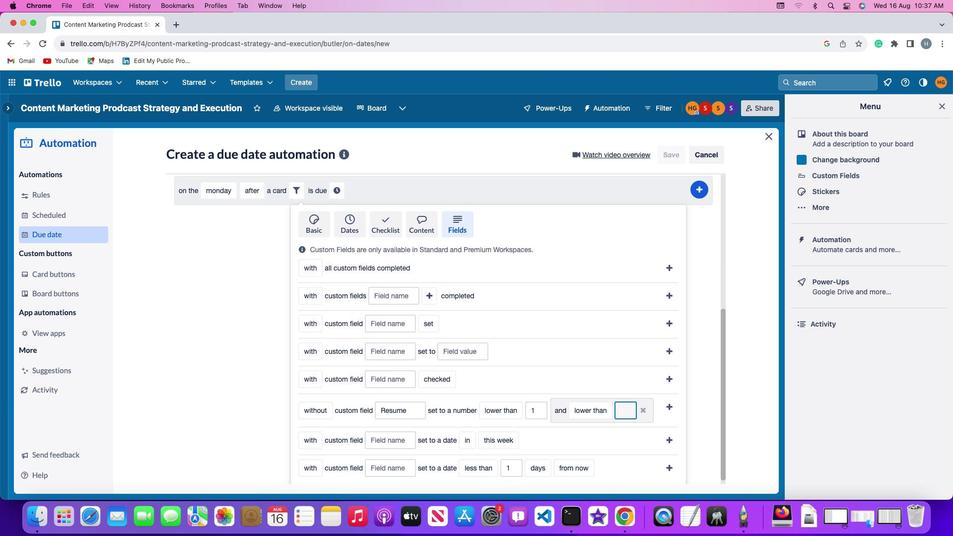 
Action: Mouse moved to (630, 412)
Screenshot: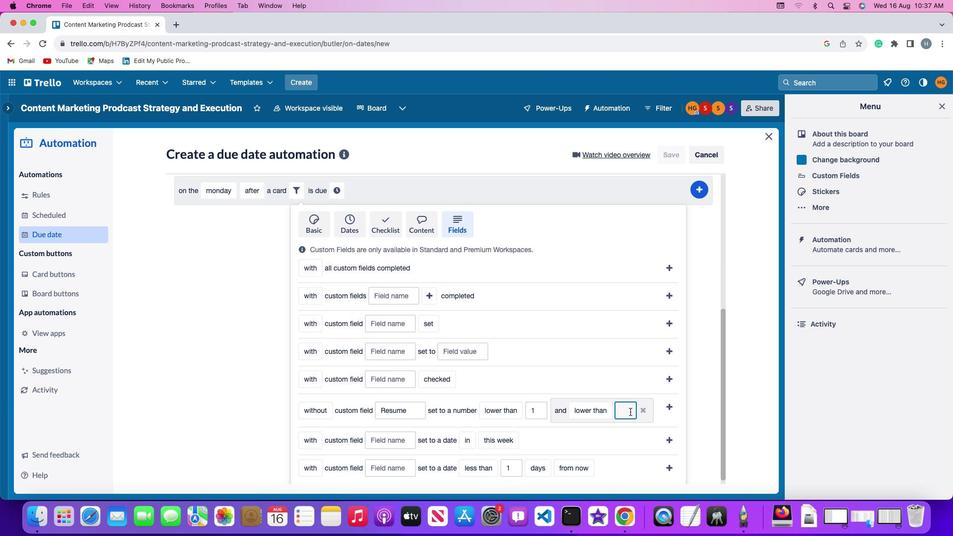 
Action: Key pressed '1''0'
Screenshot: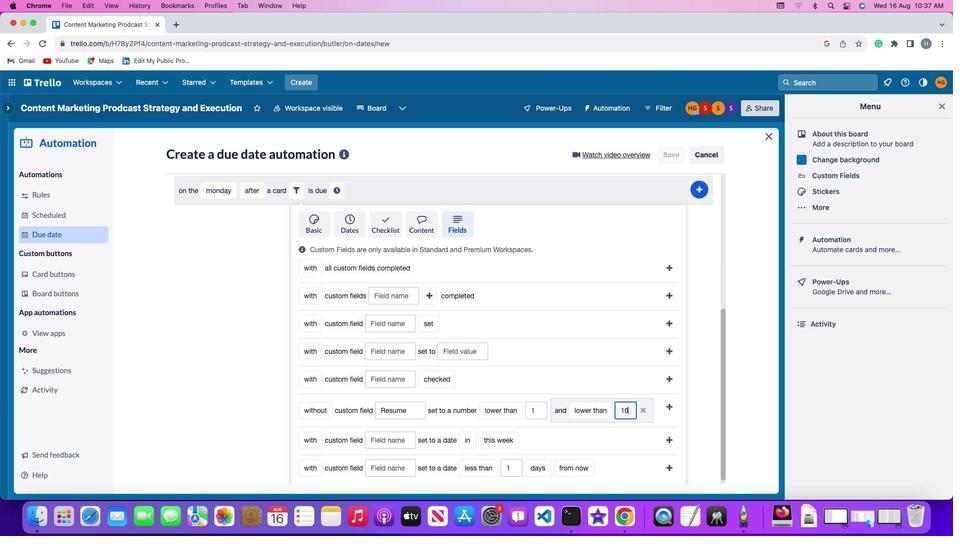 
Action: Mouse moved to (673, 406)
Screenshot: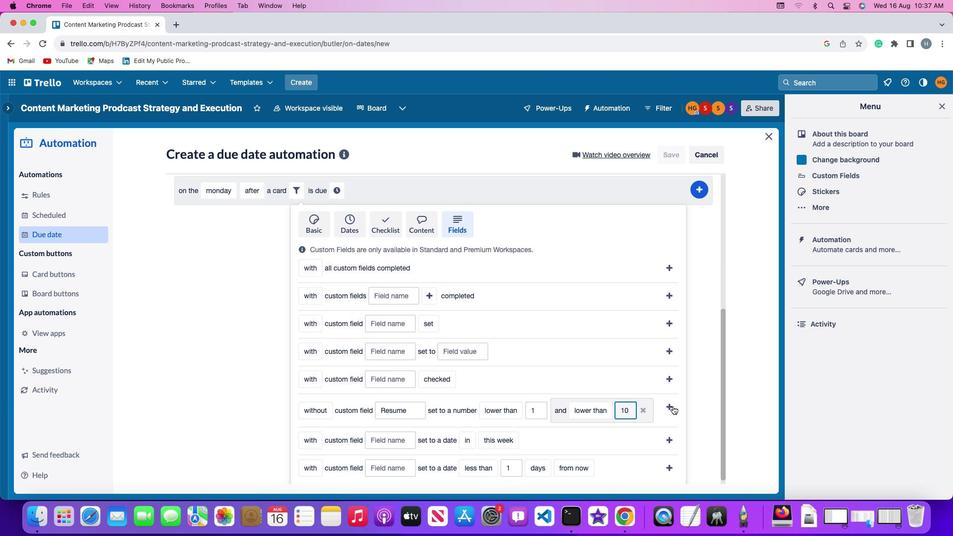 
Action: Mouse pressed left at (673, 406)
Screenshot: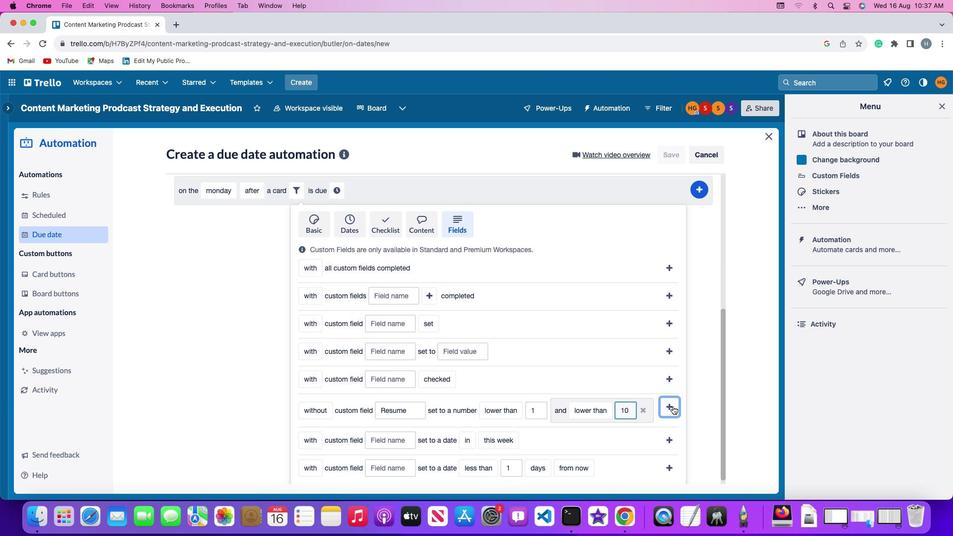 
Action: Mouse moved to (600, 432)
Screenshot: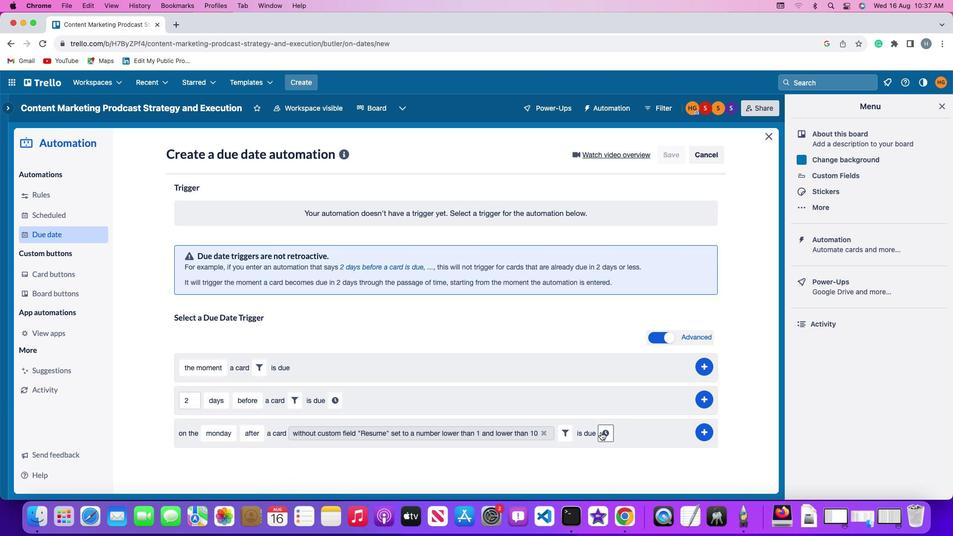 
Action: Mouse pressed left at (600, 432)
Screenshot: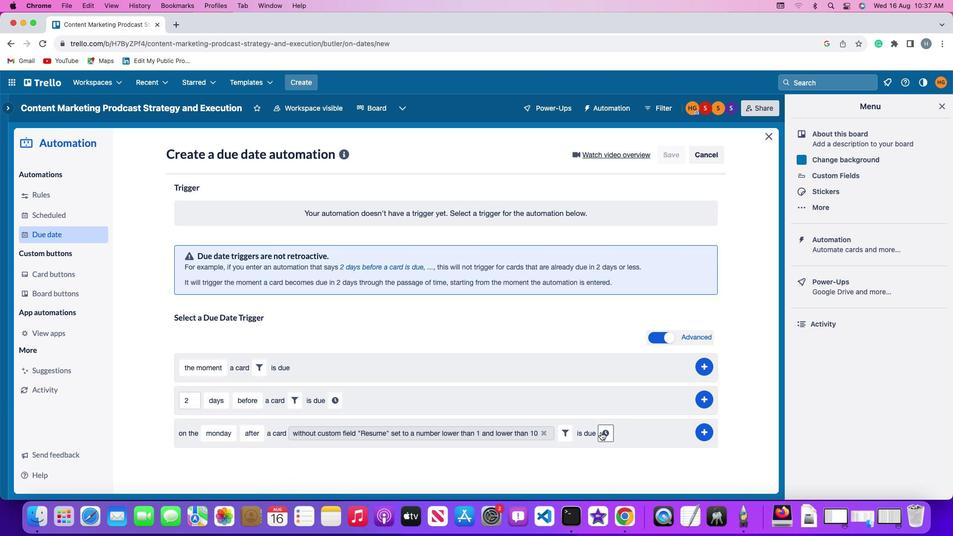 
Action: Mouse moved to (211, 453)
Screenshot: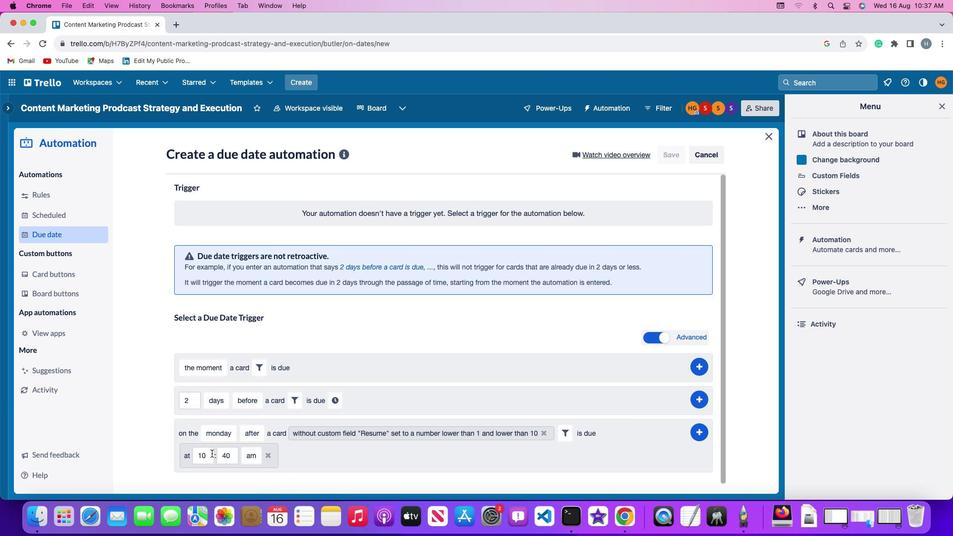 
Action: Mouse pressed left at (211, 453)
Screenshot: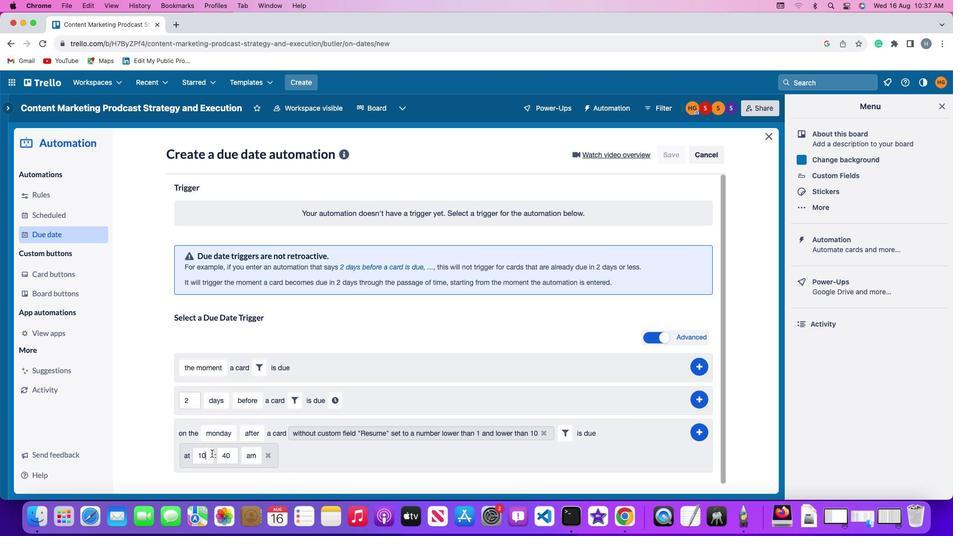 
Action: Key pressed Key.backspaceKey.backspace'1''1'
Screenshot: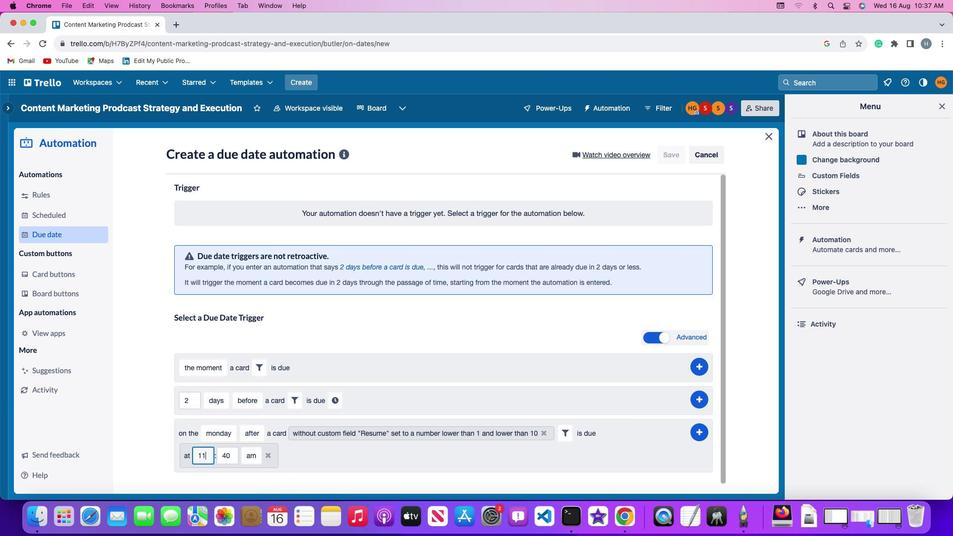 
Action: Mouse moved to (231, 454)
Screenshot: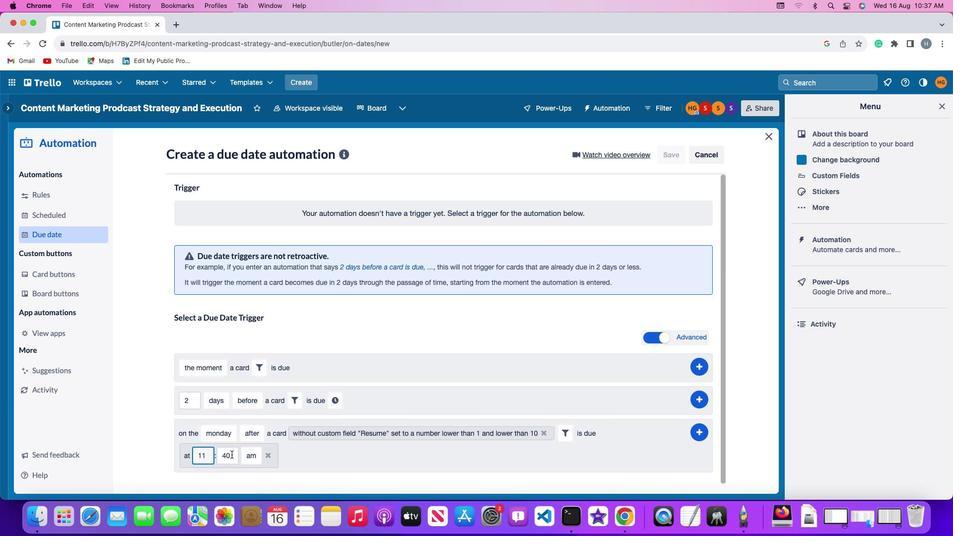 
Action: Mouse pressed left at (231, 454)
Screenshot: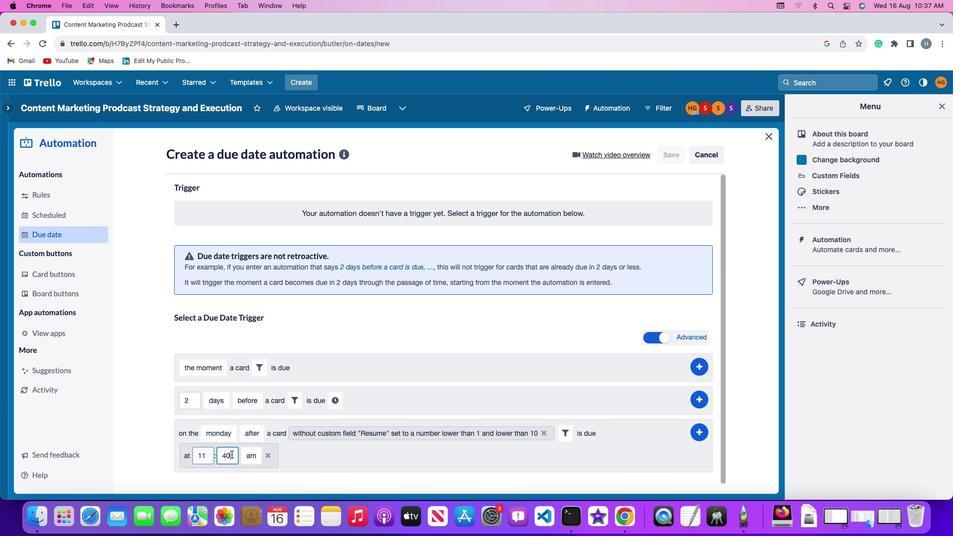 
Action: Key pressed Key.backspaceKey.backspace'0''0'
Screenshot: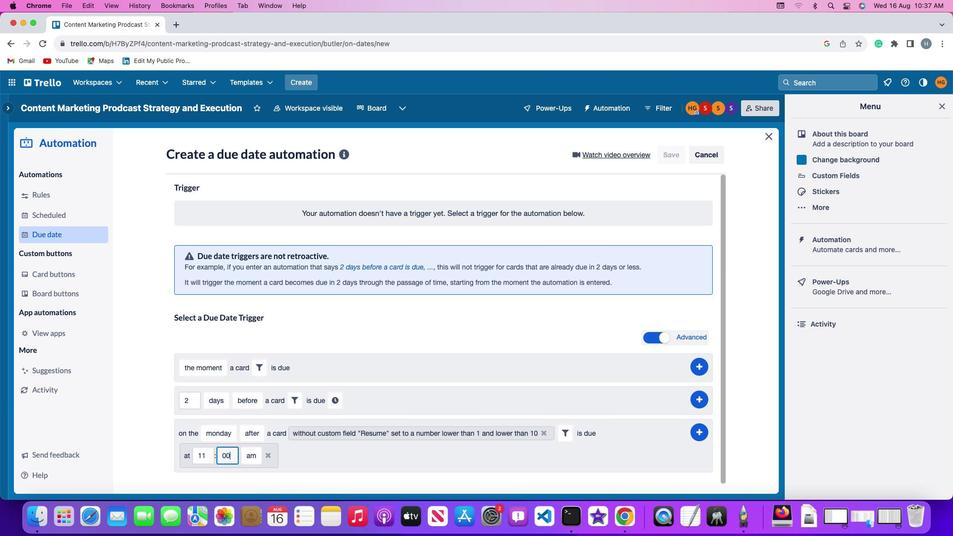 
Action: Mouse moved to (244, 455)
Screenshot: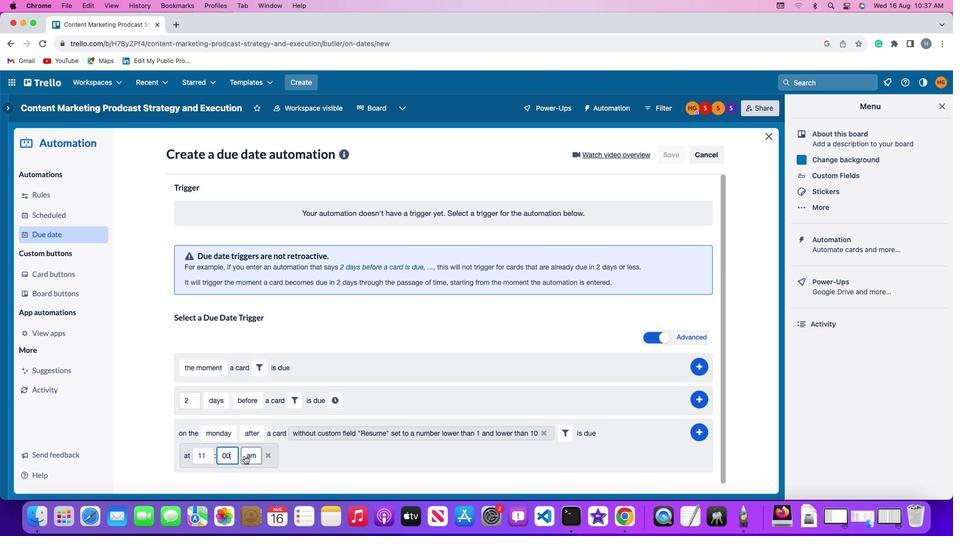
Action: Mouse pressed left at (244, 455)
Screenshot: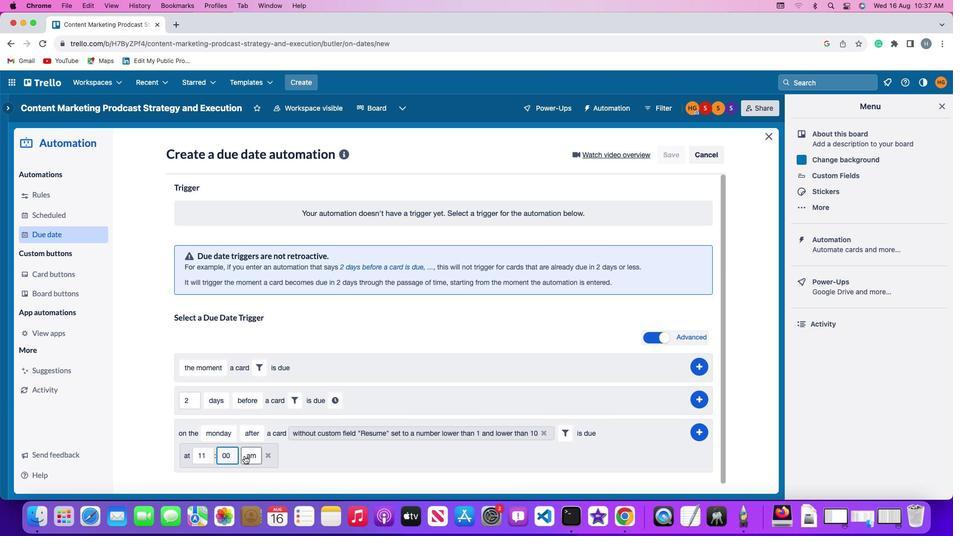 
Action: Mouse moved to (249, 417)
Screenshot: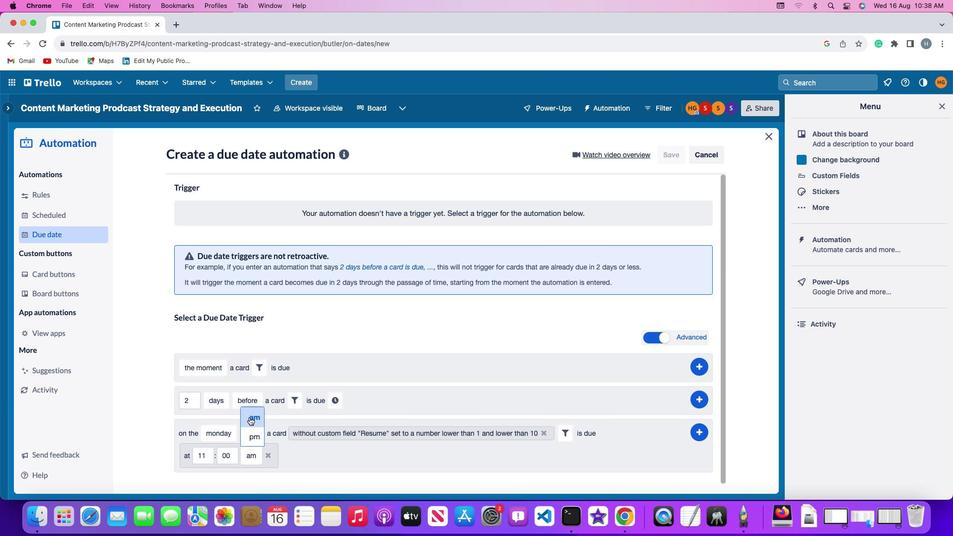 
Action: Mouse pressed left at (249, 417)
Screenshot: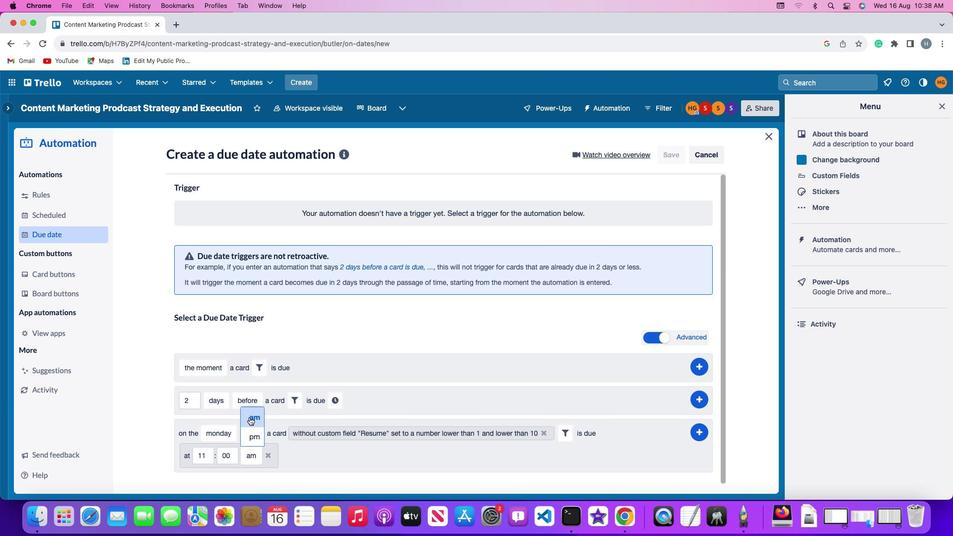 
Action: Mouse moved to (701, 431)
Screenshot: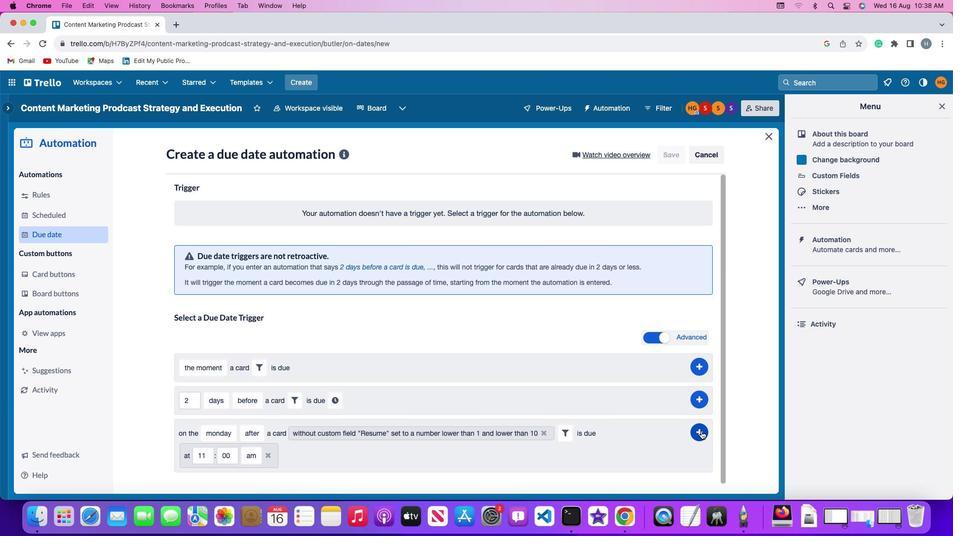 
Action: Mouse pressed left at (701, 431)
Screenshot: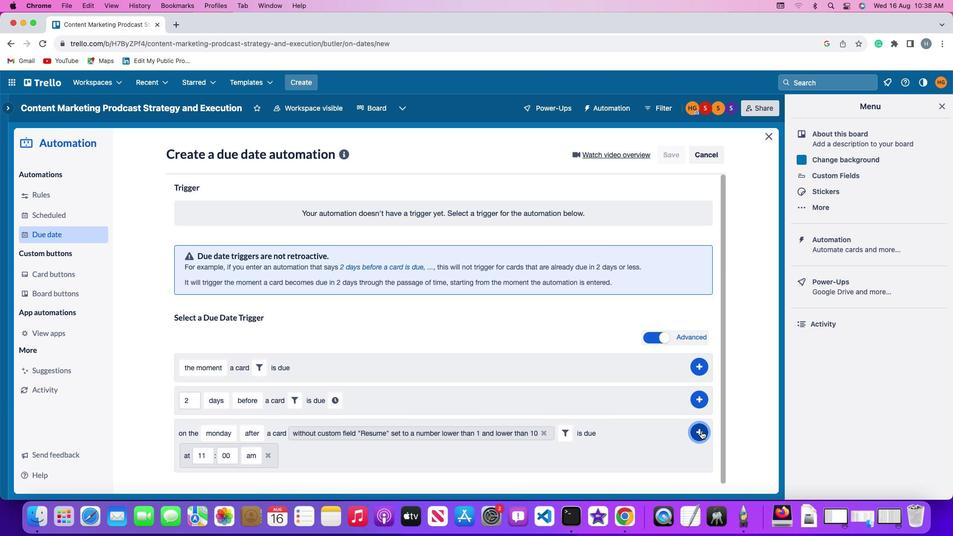 
Action: Mouse moved to (741, 349)
Screenshot: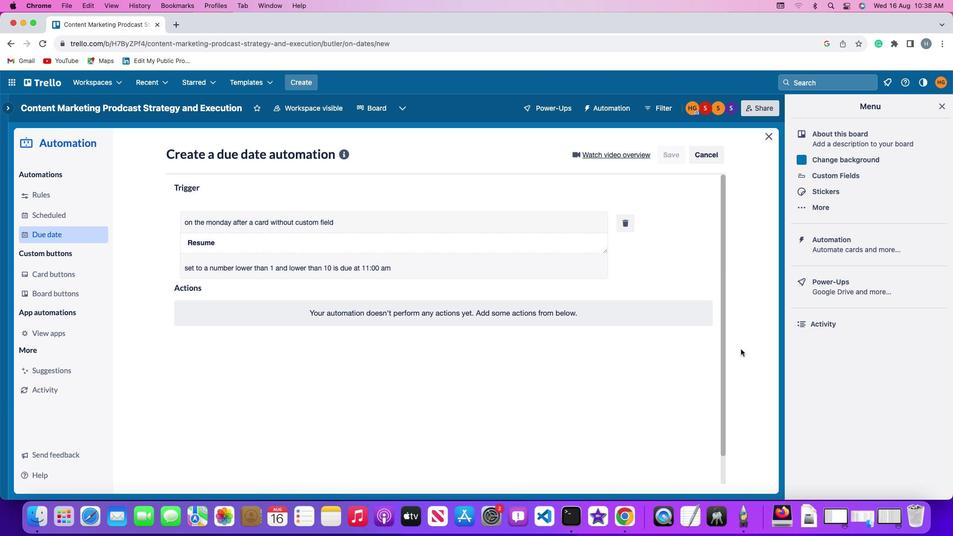
